 Task: Find connections with filter location Bocholt with filter topic #Designwith filter profile language English with filter current company Oriflame Cosmetics with filter school Jain (Deemed-to-be University) with filter industry Non-profit Organizations with filter service category Commercial Real Estate with filter keywords title Video Editor
Action: Mouse moved to (577, 76)
Screenshot: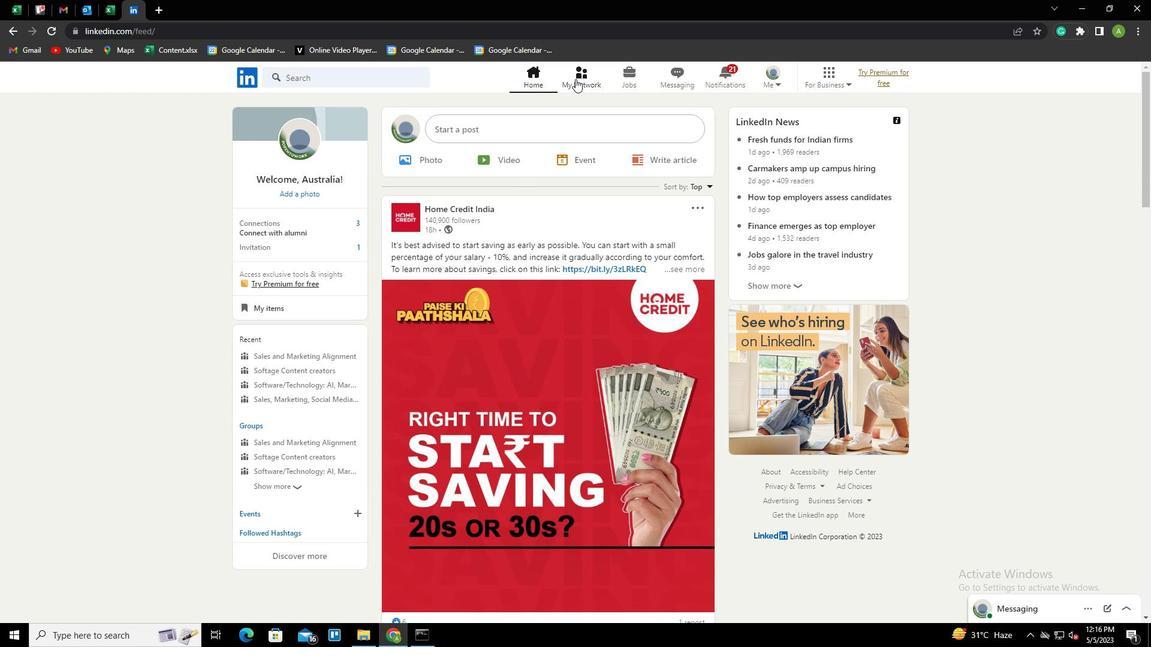 
Action: Mouse pressed left at (577, 76)
Screenshot: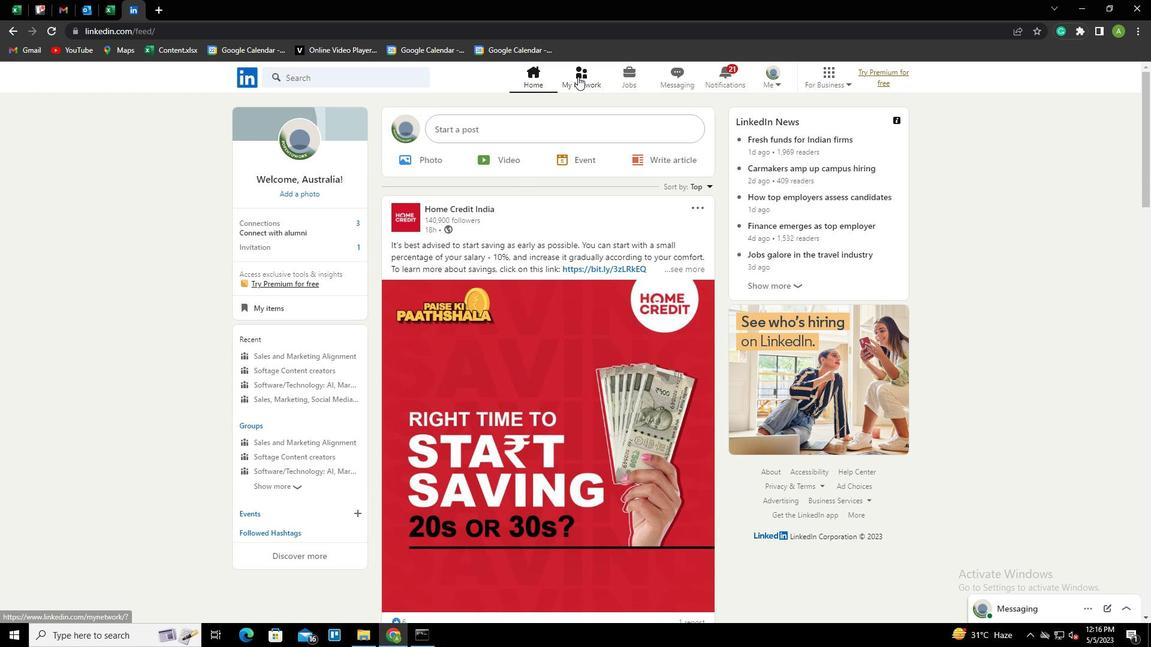 
Action: Mouse moved to (296, 139)
Screenshot: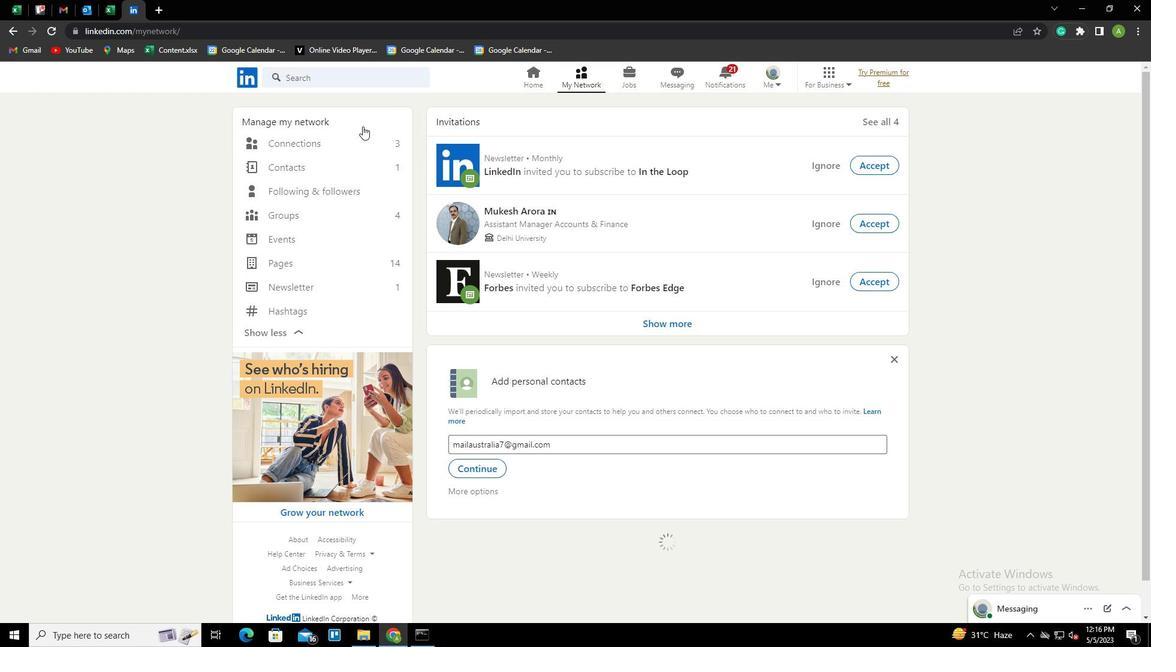 
Action: Mouse pressed left at (296, 139)
Screenshot: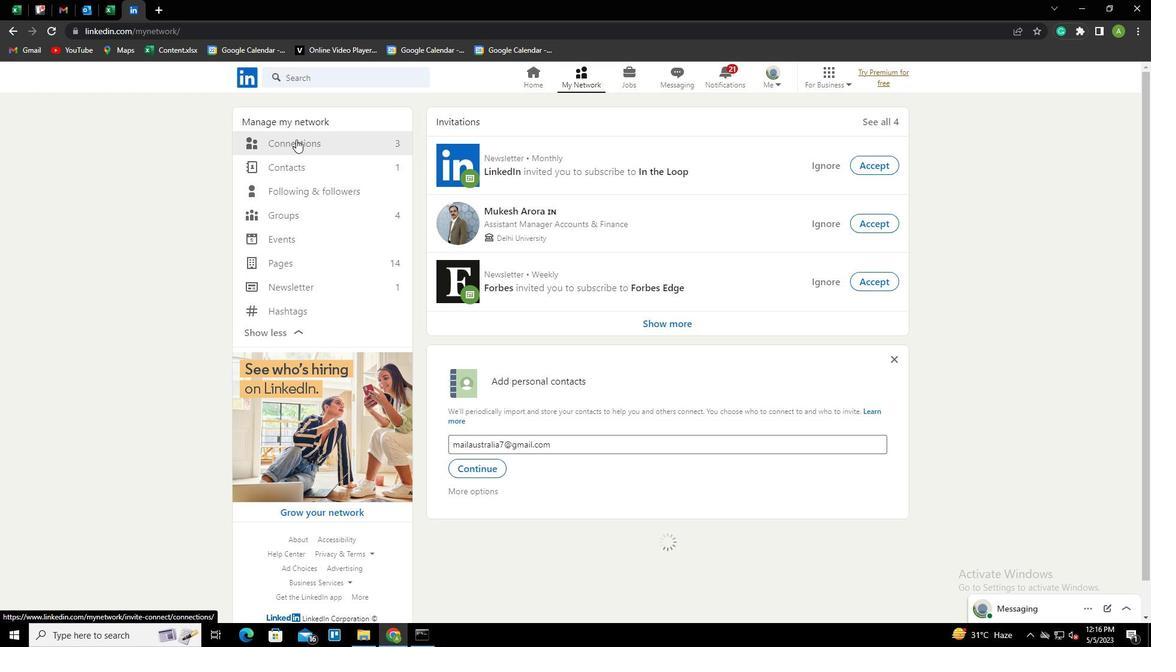 
Action: Mouse moved to (645, 144)
Screenshot: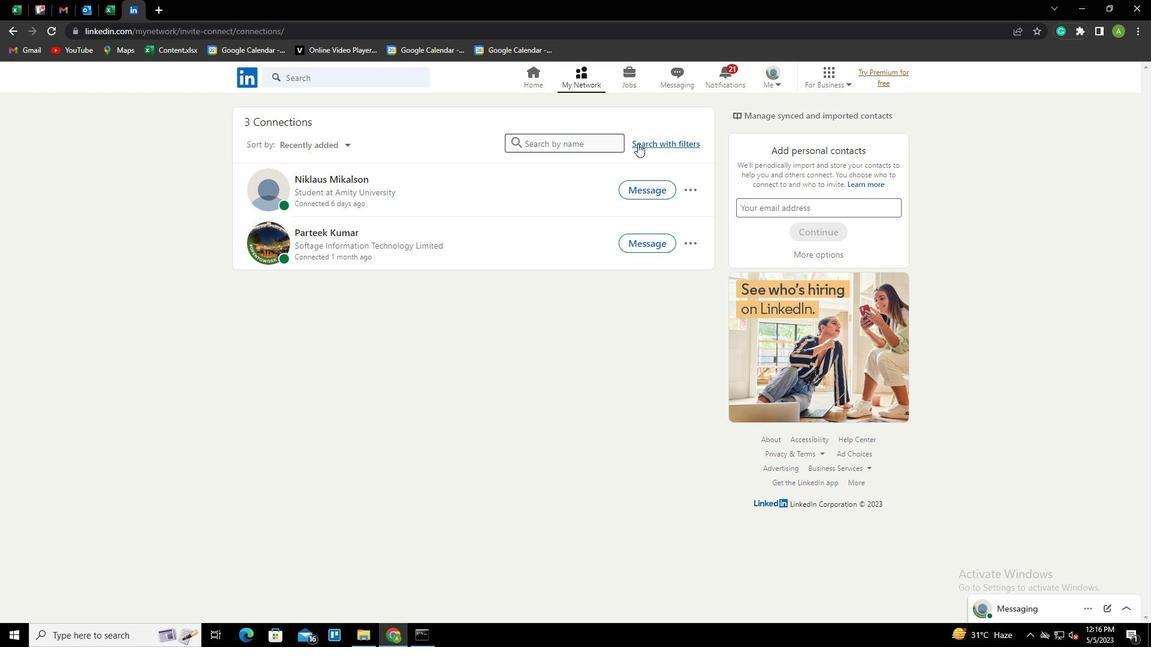 
Action: Mouse pressed left at (645, 144)
Screenshot: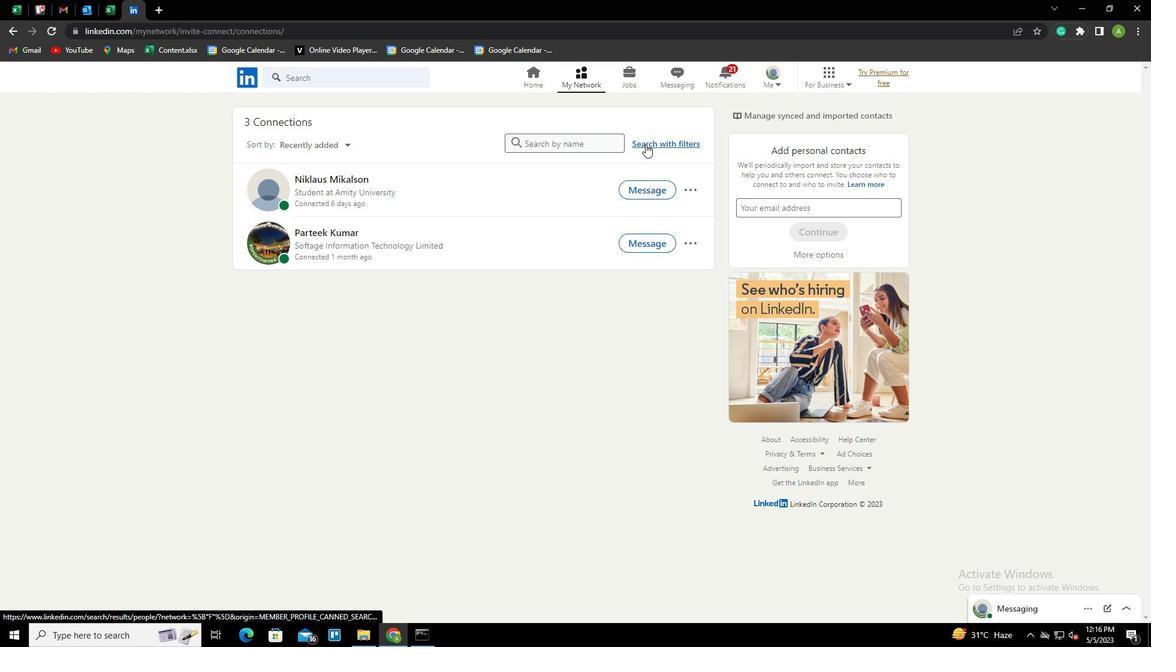 
Action: Mouse moved to (612, 114)
Screenshot: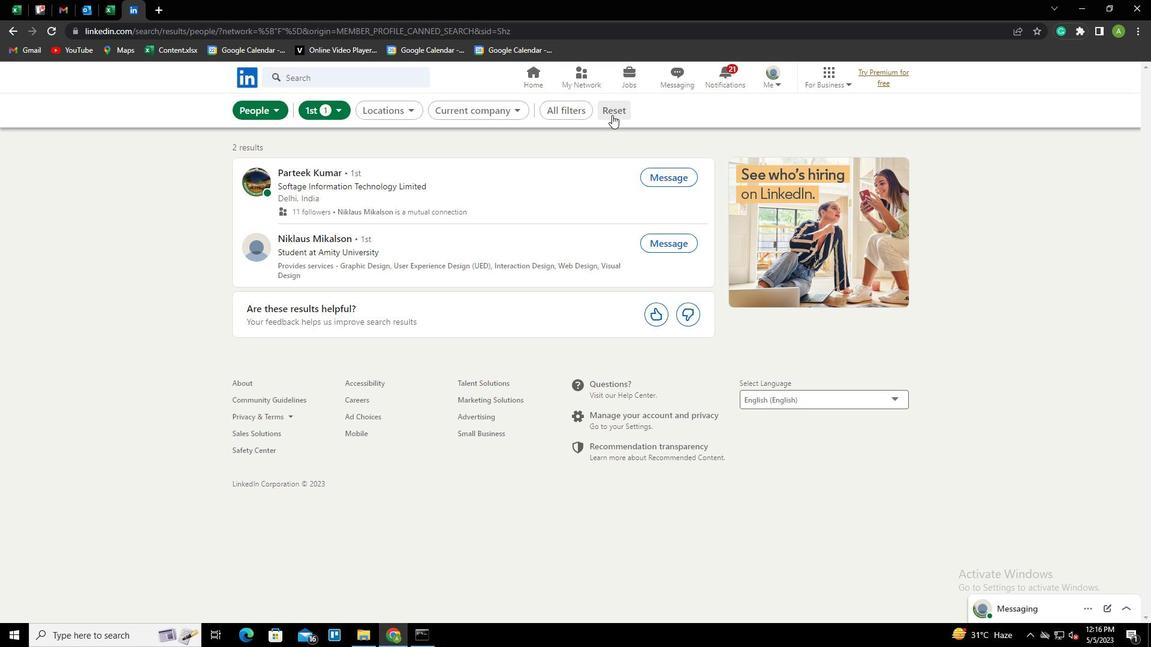
Action: Mouse pressed left at (612, 114)
Screenshot: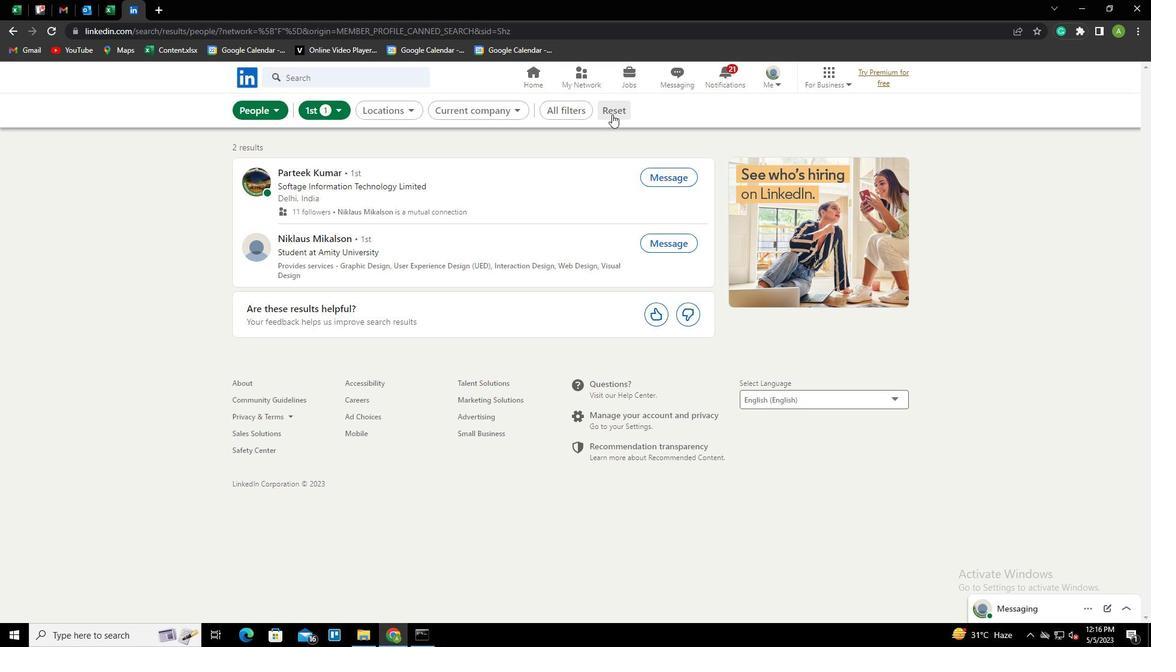 
Action: Mouse moved to (595, 109)
Screenshot: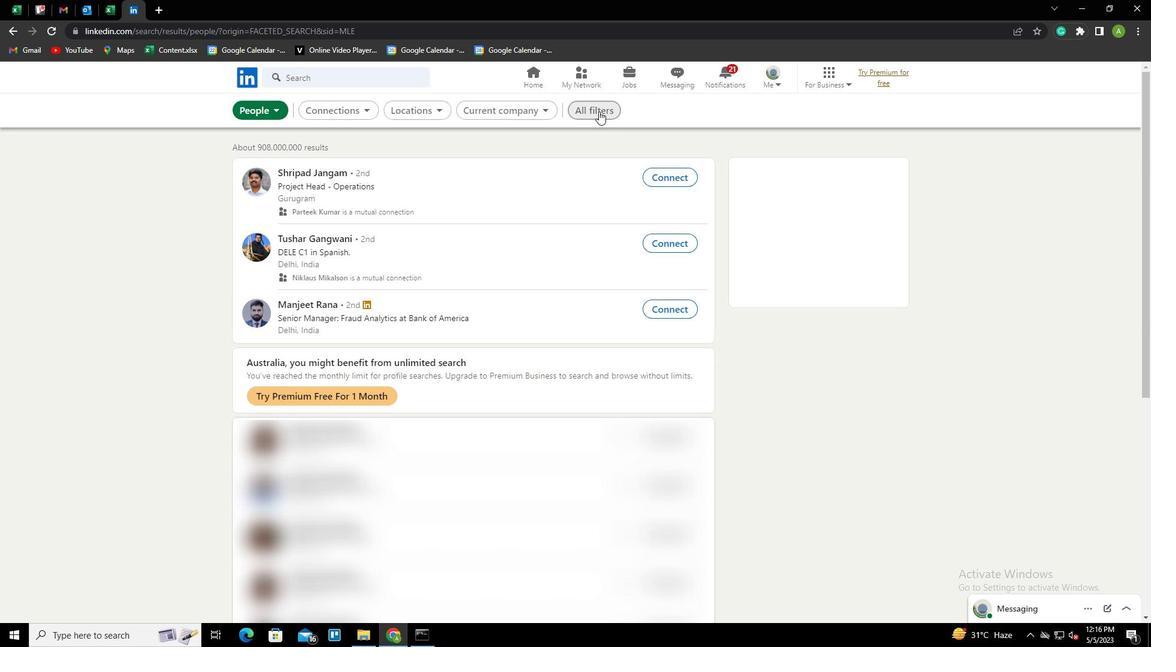 
Action: Mouse pressed left at (595, 109)
Screenshot: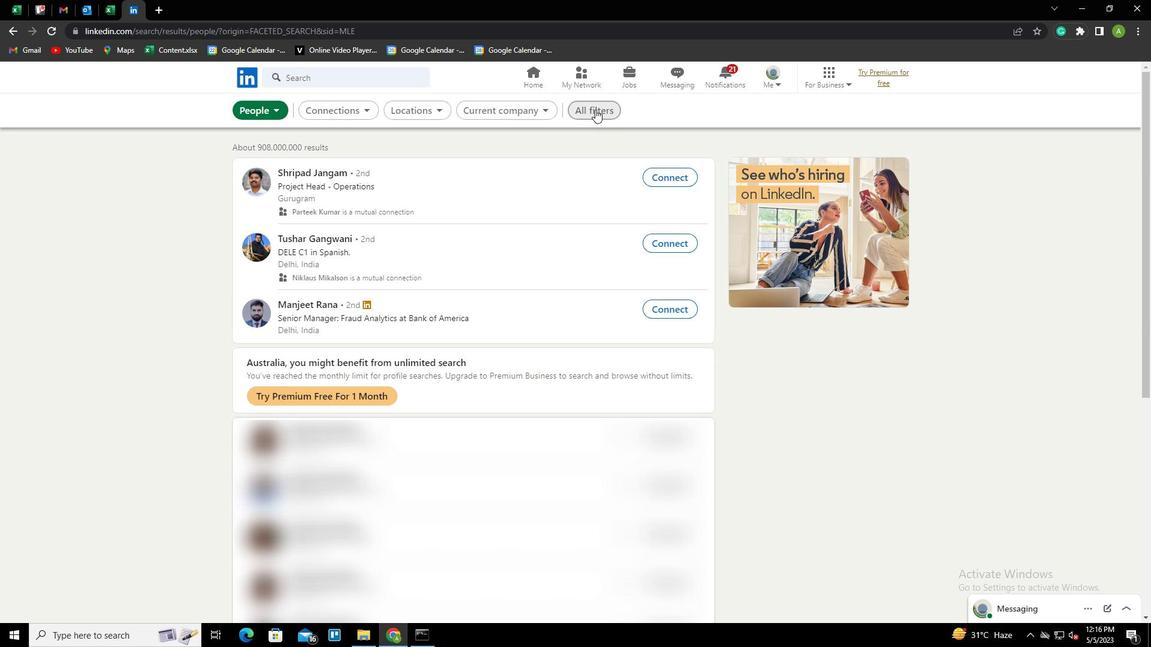 
Action: Mouse moved to (989, 400)
Screenshot: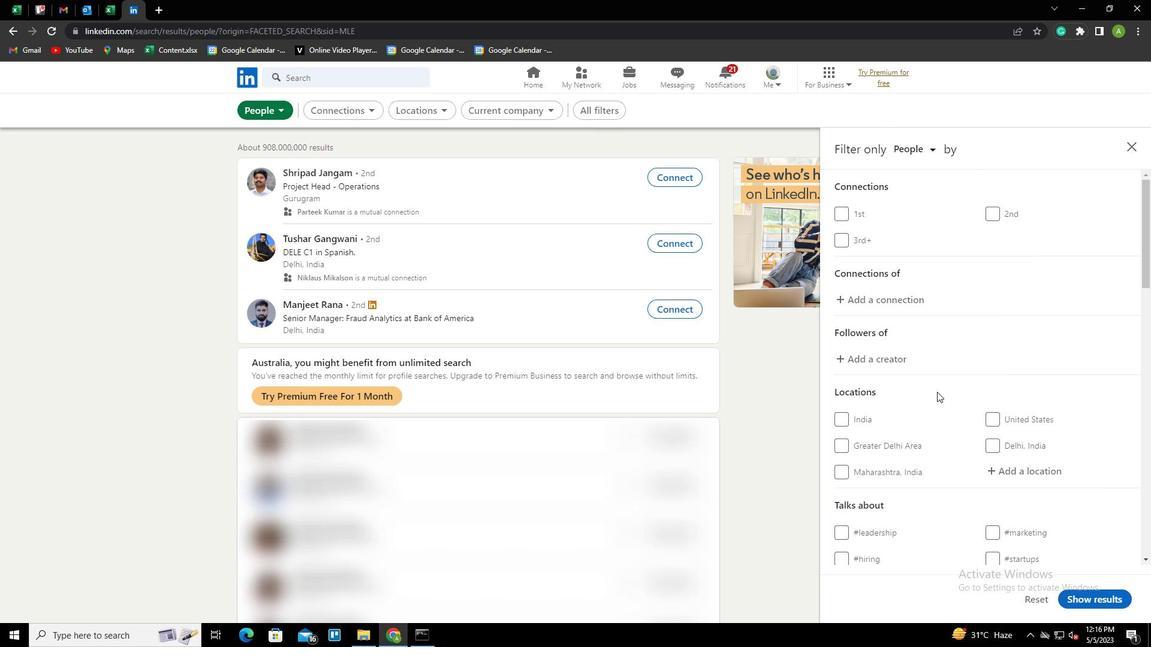 
Action: Mouse scrolled (989, 399) with delta (0, 0)
Screenshot: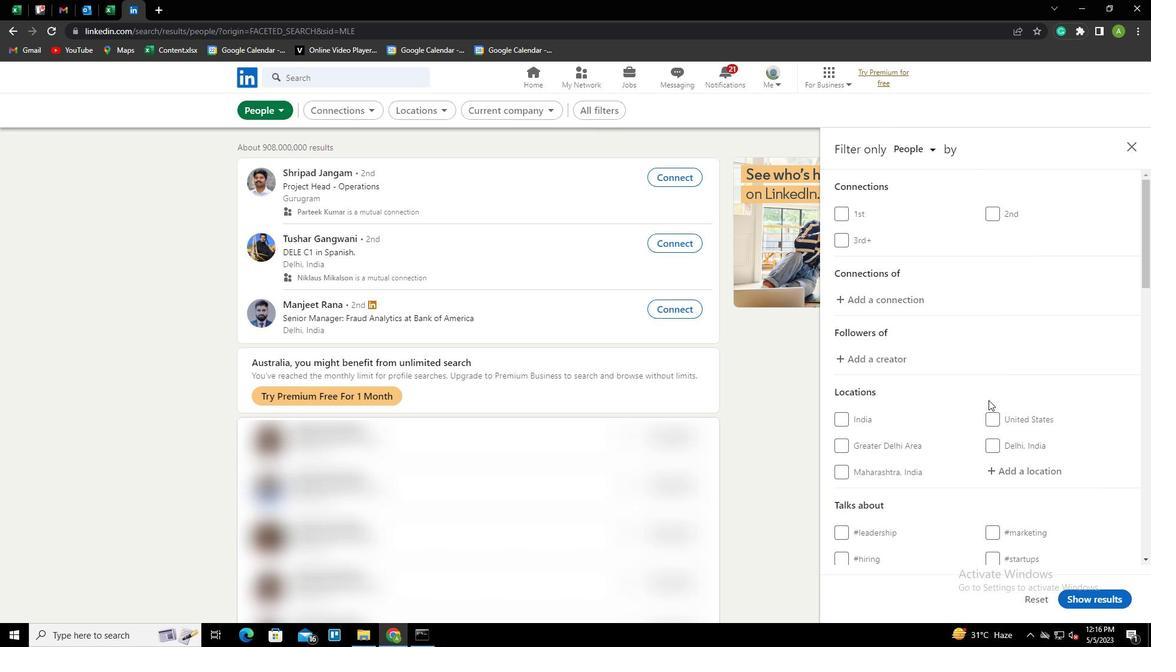
Action: Mouse scrolled (989, 399) with delta (0, 0)
Screenshot: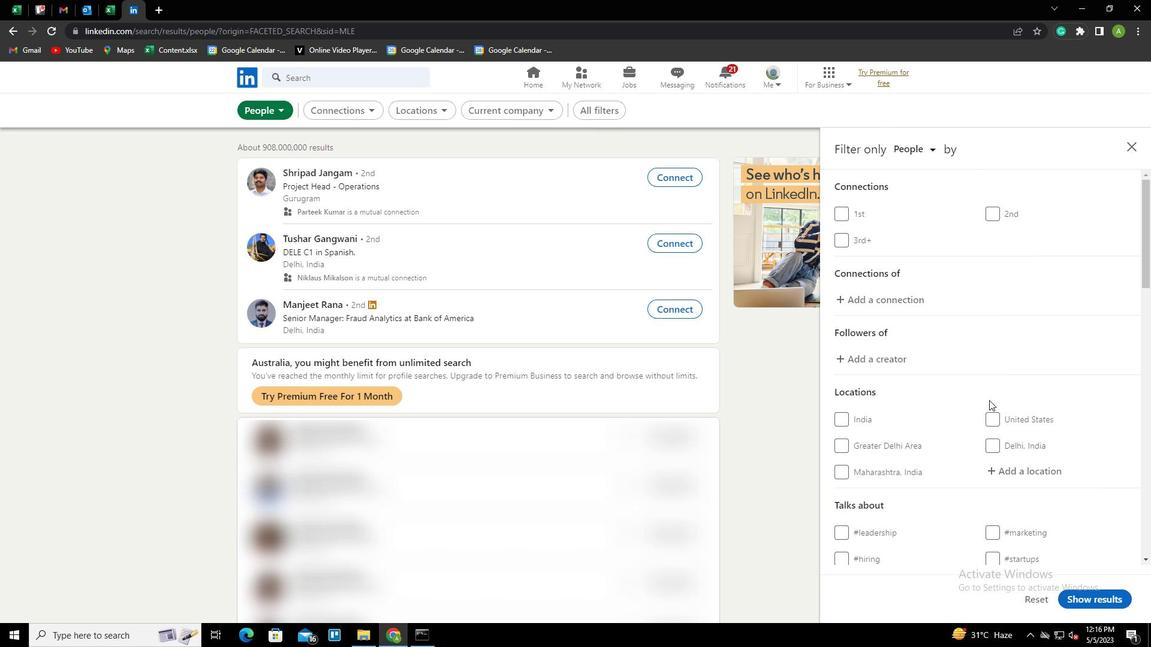 
Action: Mouse moved to (1007, 353)
Screenshot: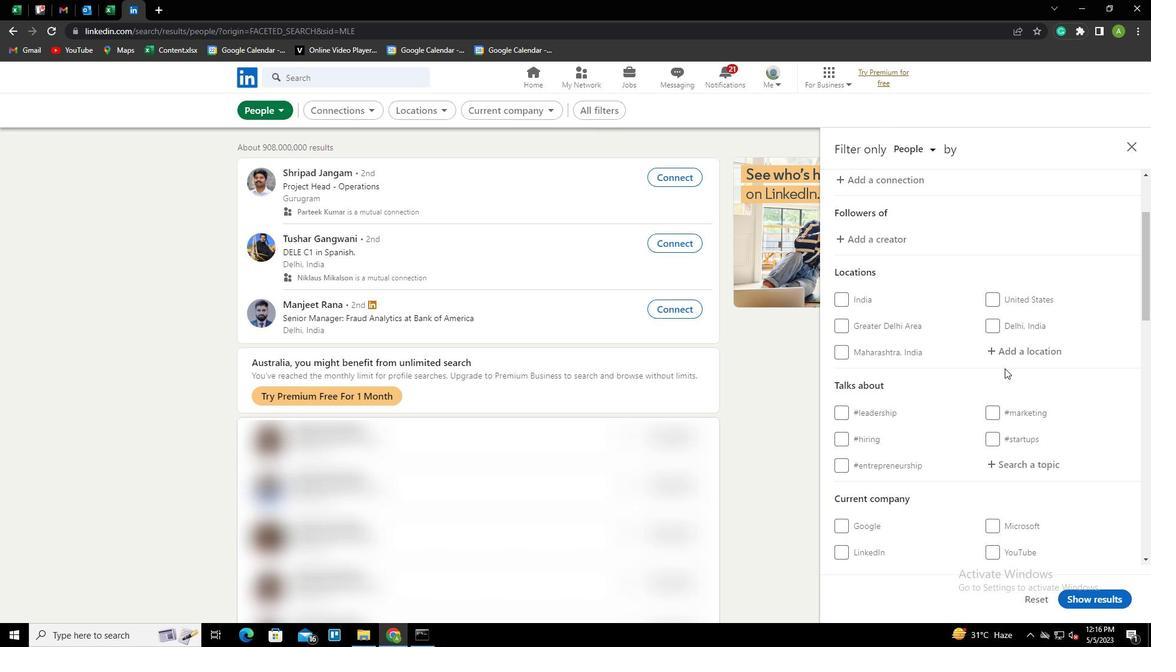 
Action: Mouse pressed left at (1007, 353)
Screenshot: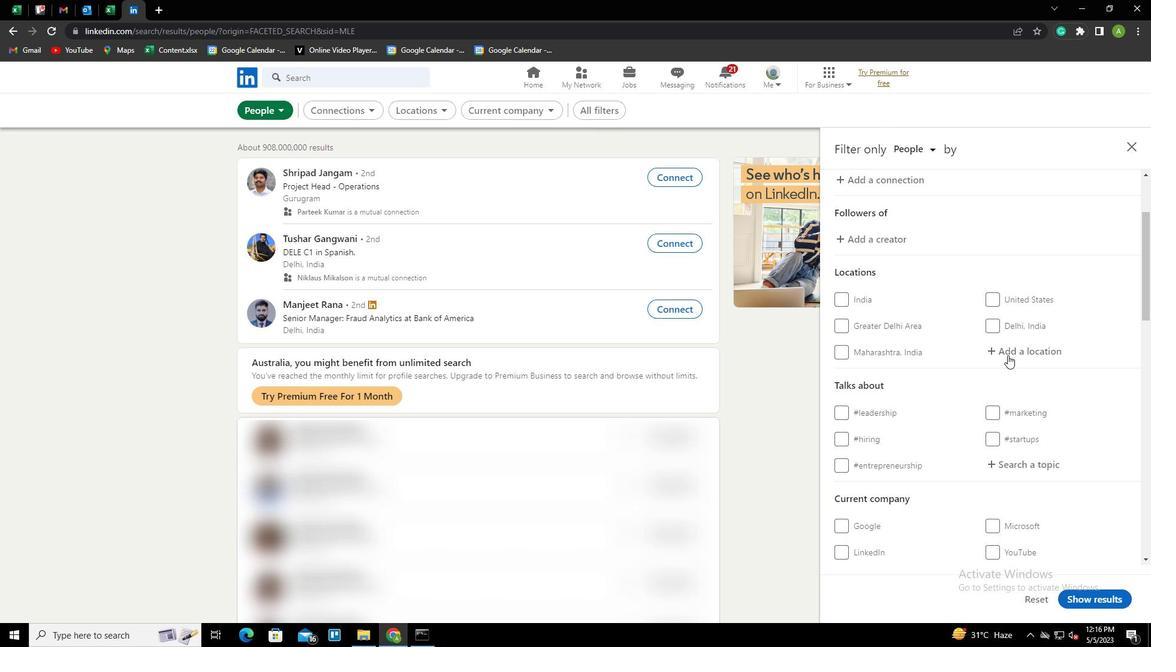 
Action: Key pressed <Key.shift><Key.shift><Key.shift>B
Screenshot: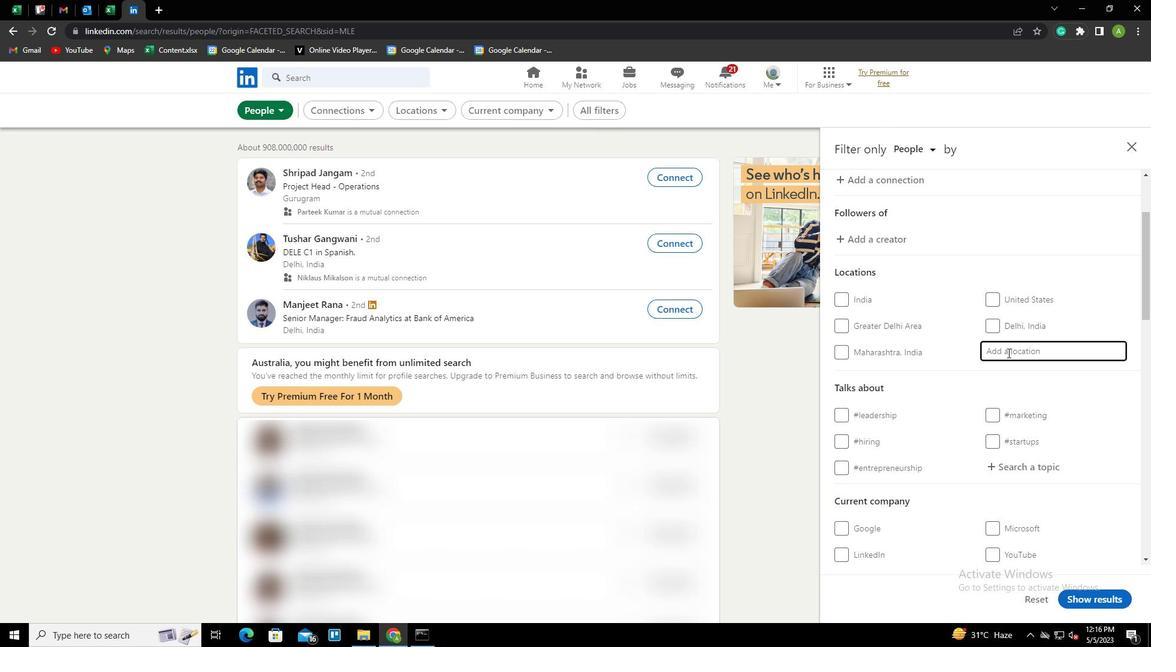 
Action: Mouse moved to (905, 315)
Screenshot: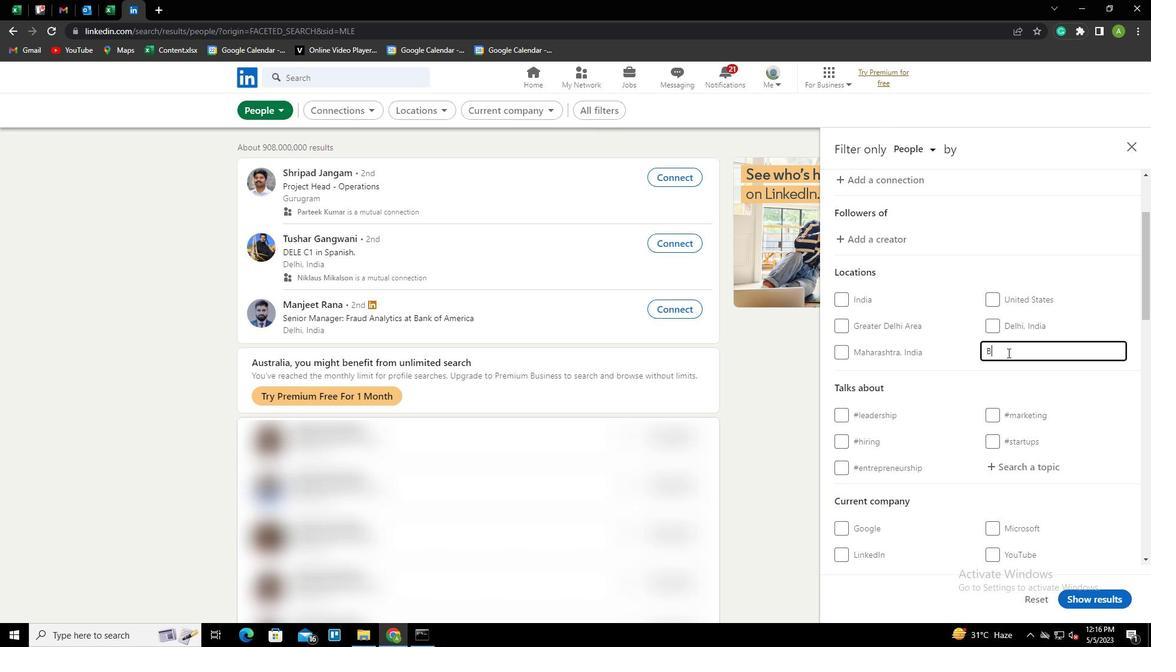 
Action: Key pressed OCHOLT<Key.down><Key.enter>
Screenshot: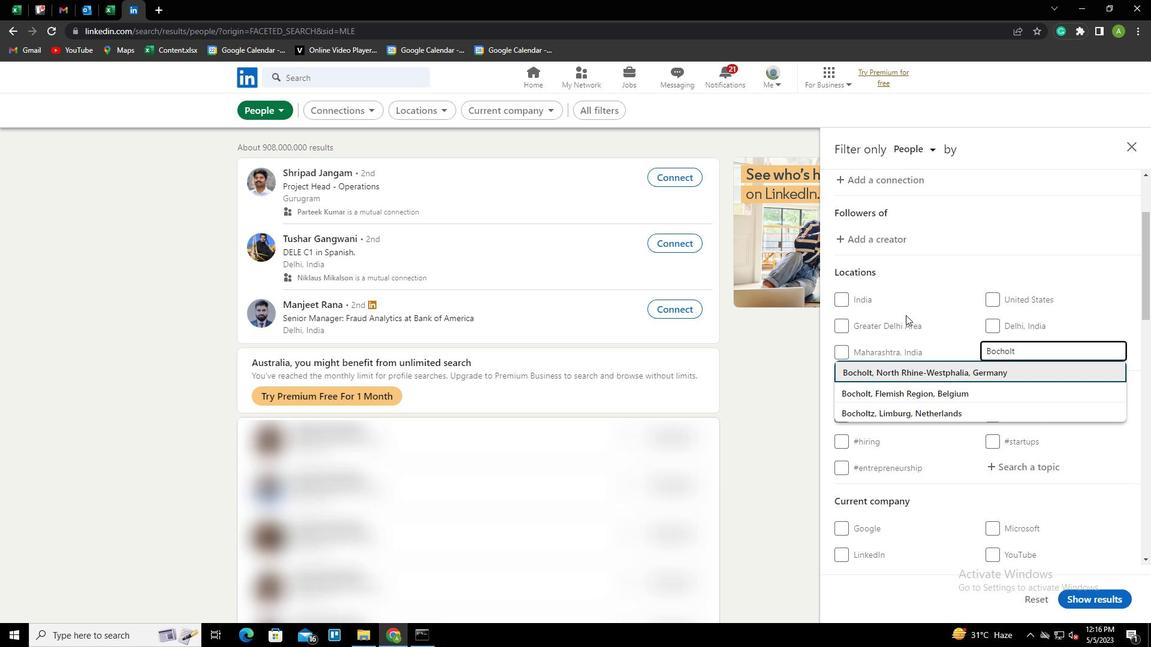 
Action: Mouse scrolled (905, 314) with delta (0, 0)
Screenshot: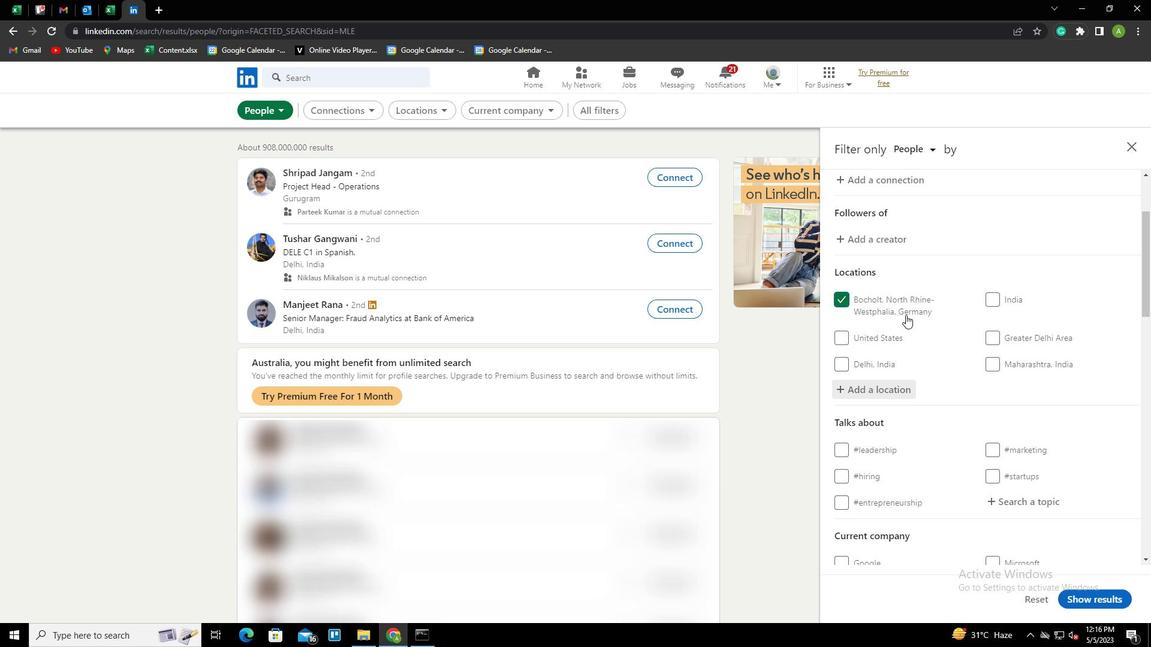 
Action: Mouse scrolled (905, 314) with delta (0, 0)
Screenshot: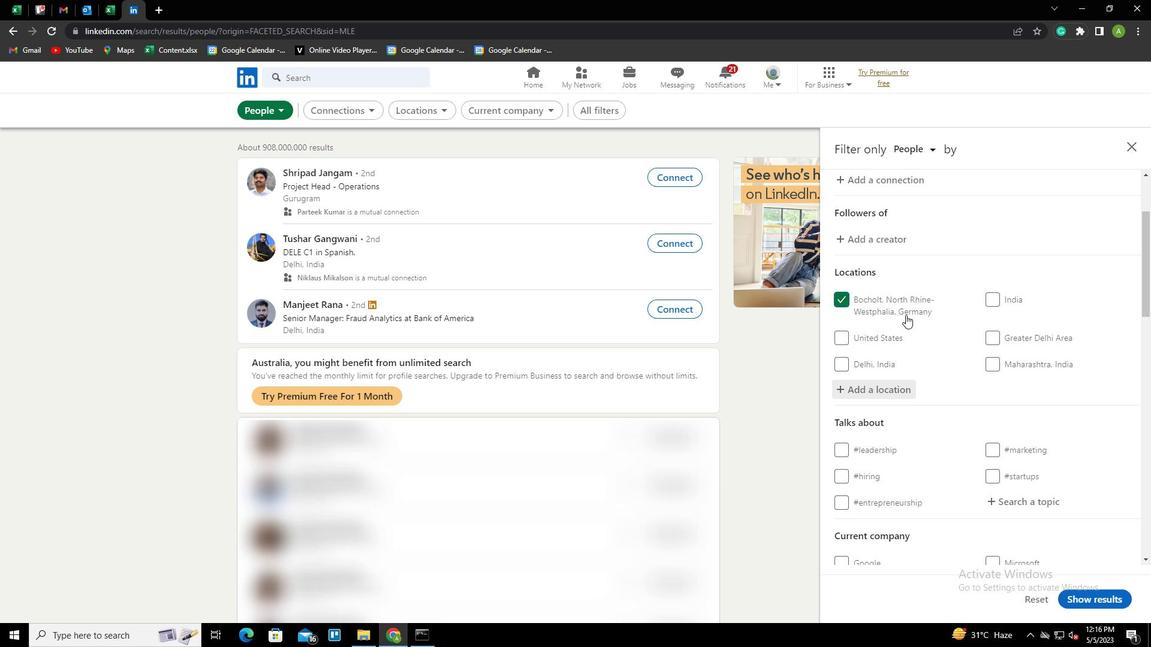 
Action: Mouse scrolled (905, 314) with delta (0, 0)
Screenshot: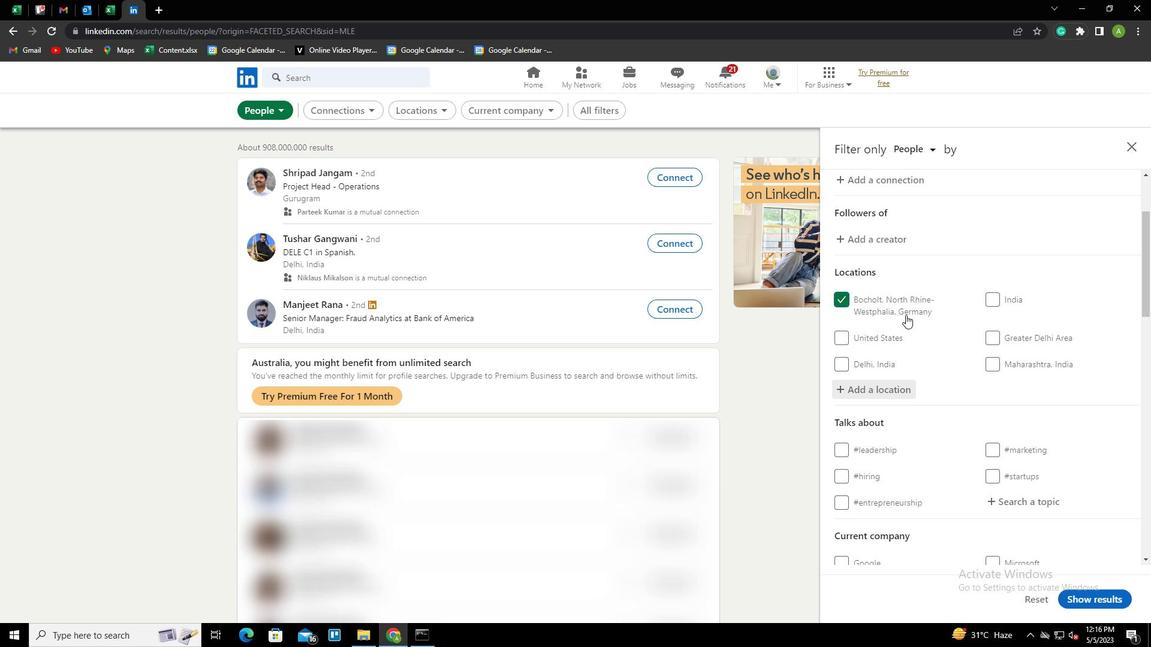 
Action: Mouse moved to (1004, 318)
Screenshot: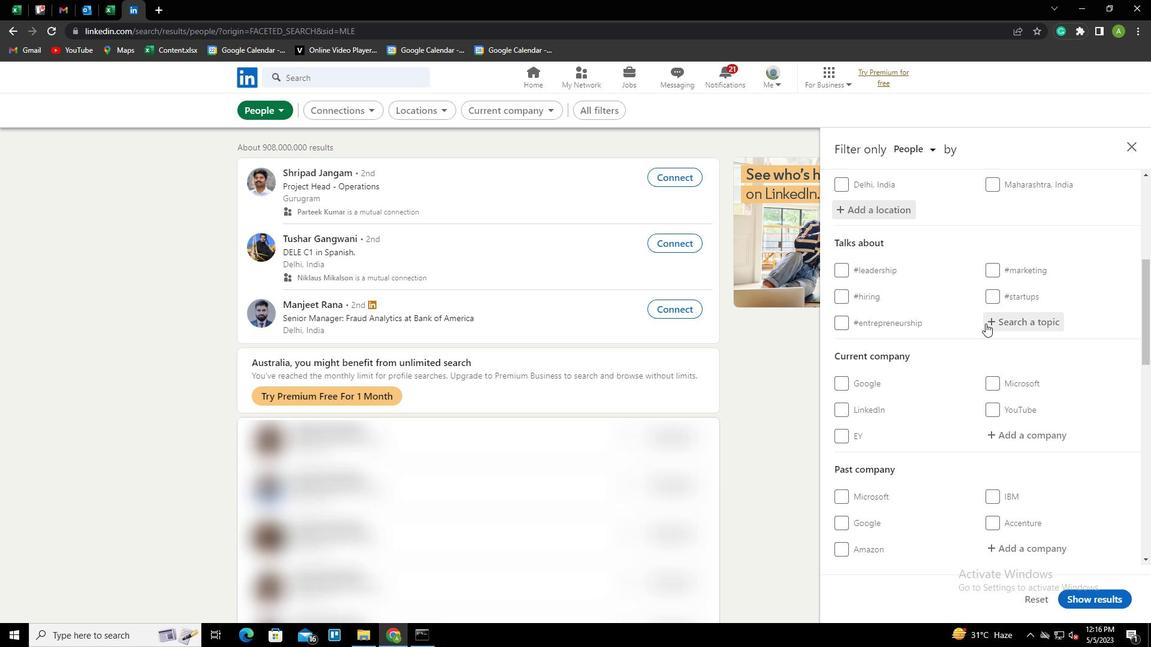 
Action: Mouse pressed left at (1004, 318)
Screenshot: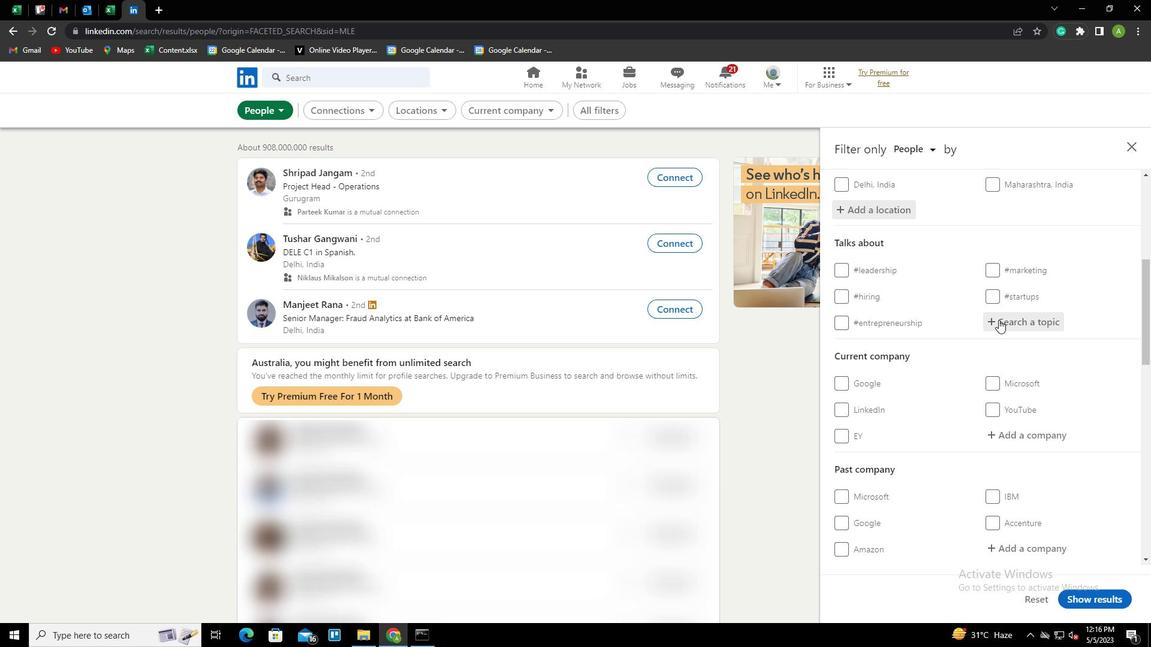 
Action: Key pressed <Key.shift>DESIGN<Key.down><Key.enter>
Screenshot: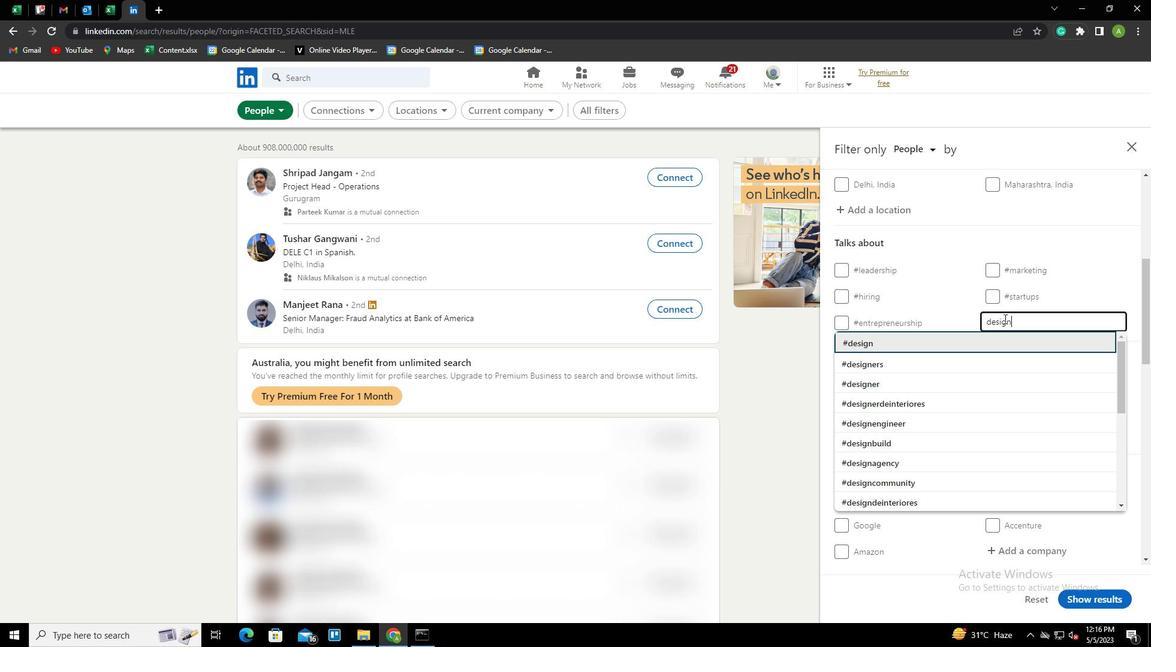 
Action: Mouse scrolled (1004, 318) with delta (0, 0)
Screenshot: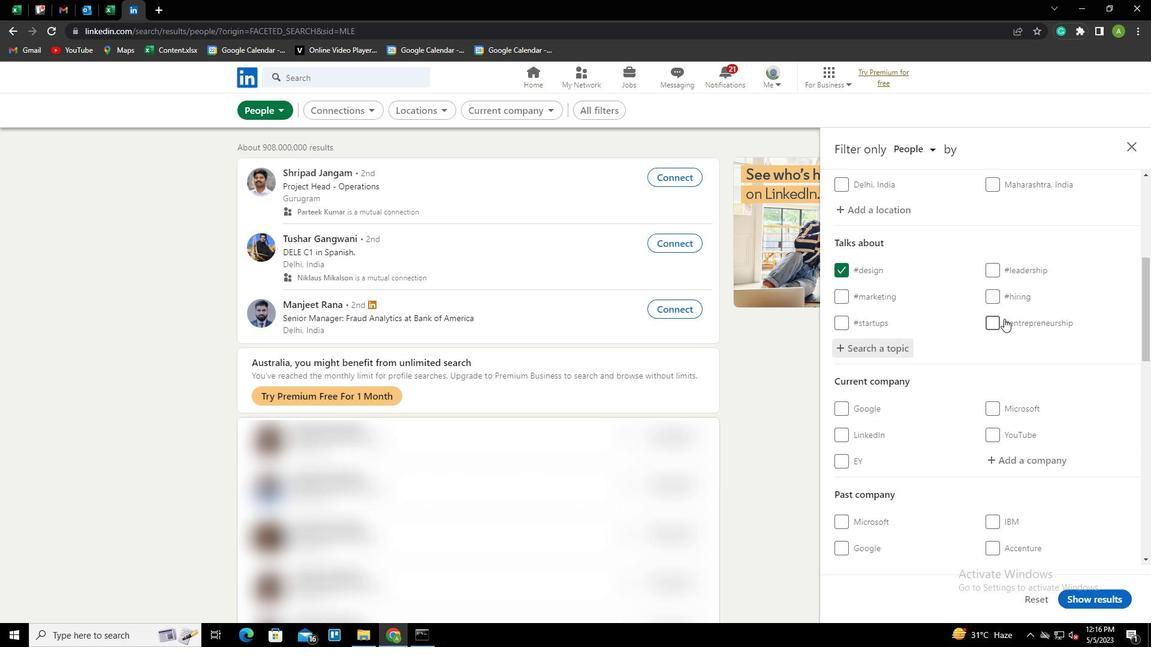 
Action: Mouse scrolled (1004, 318) with delta (0, 0)
Screenshot: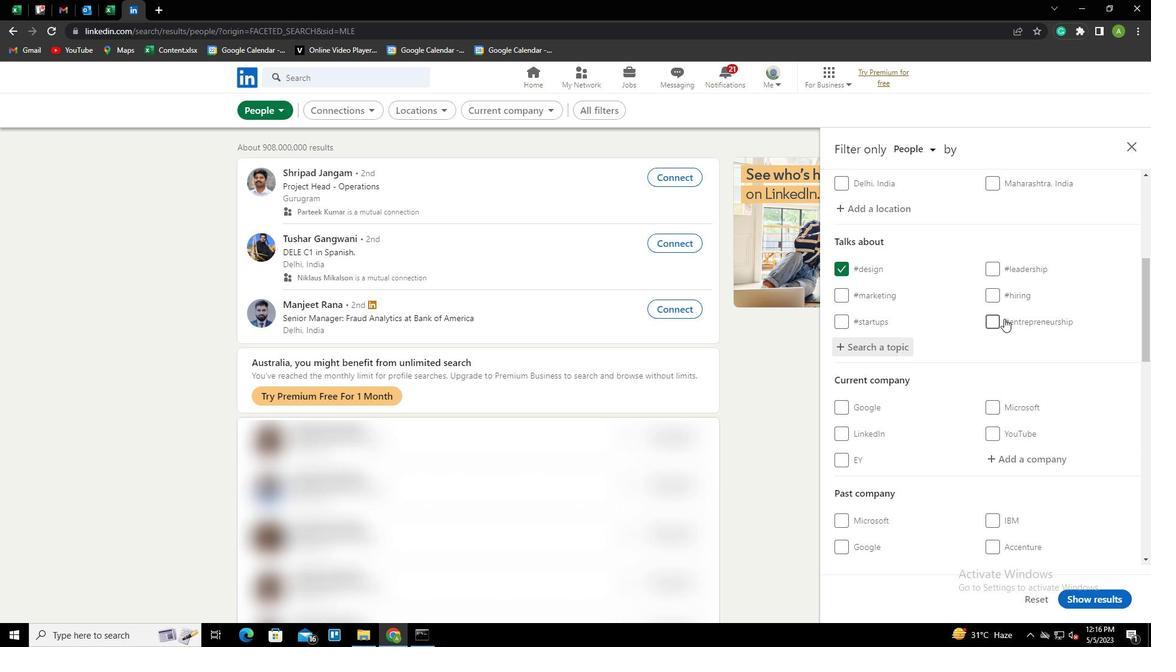 
Action: Mouse scrolled (1004, 318) with delta (0, 0)
Screenshot: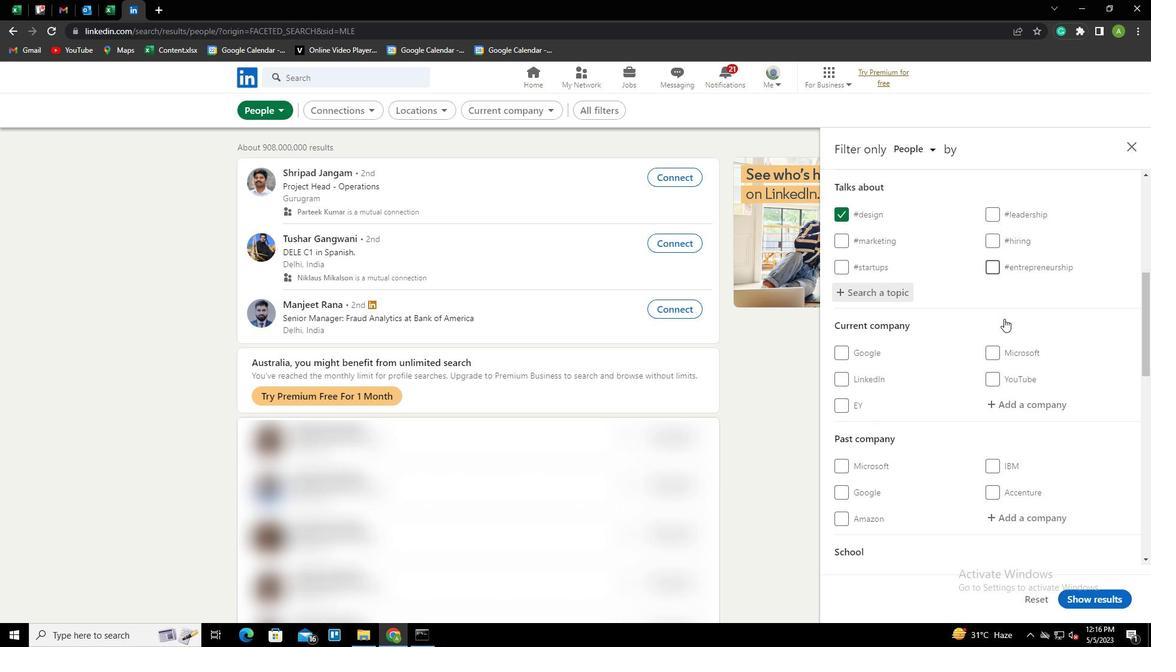 
Action: Mouse scrolled (1004, 318) with delta (0, 0)
Screenshot: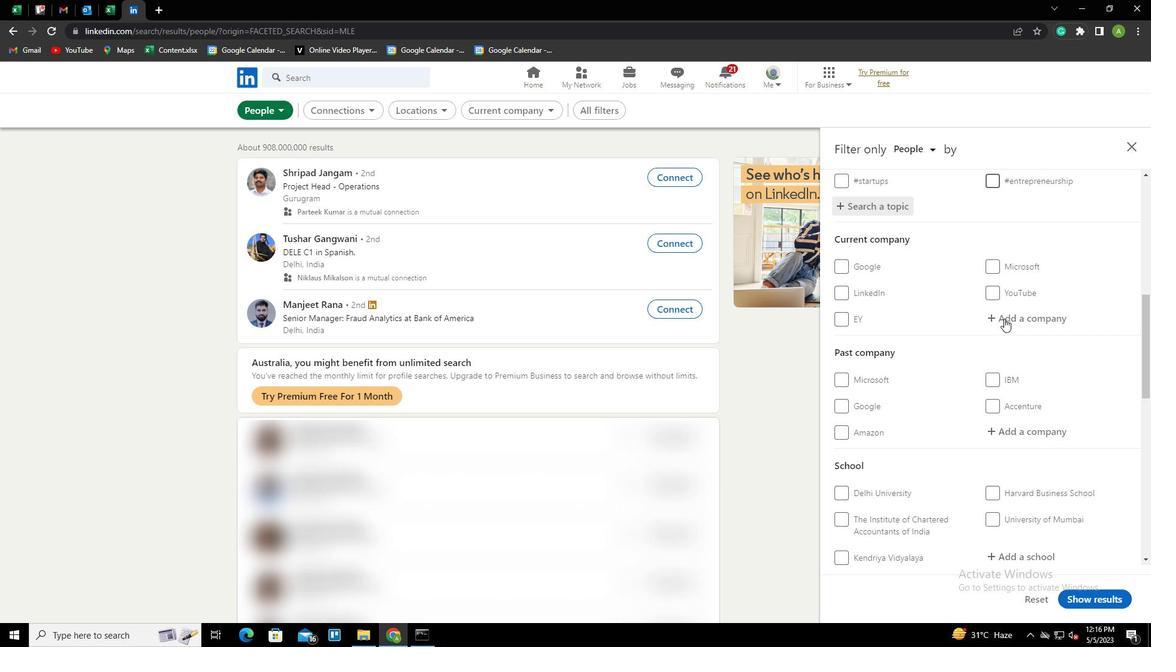 
Action: Mouse scrolled (1004, 318) with delta (0, 0)
Screenshot: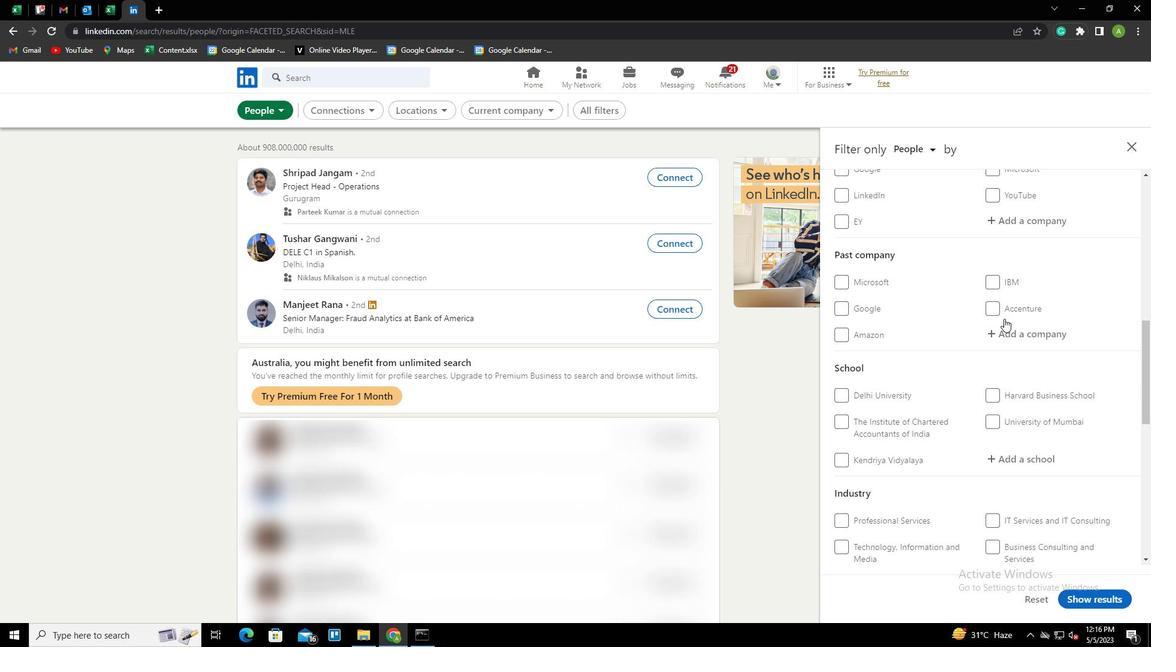 
Action: Mouse scrolled (1004, 318) with delta (0, 0)
Screenshot: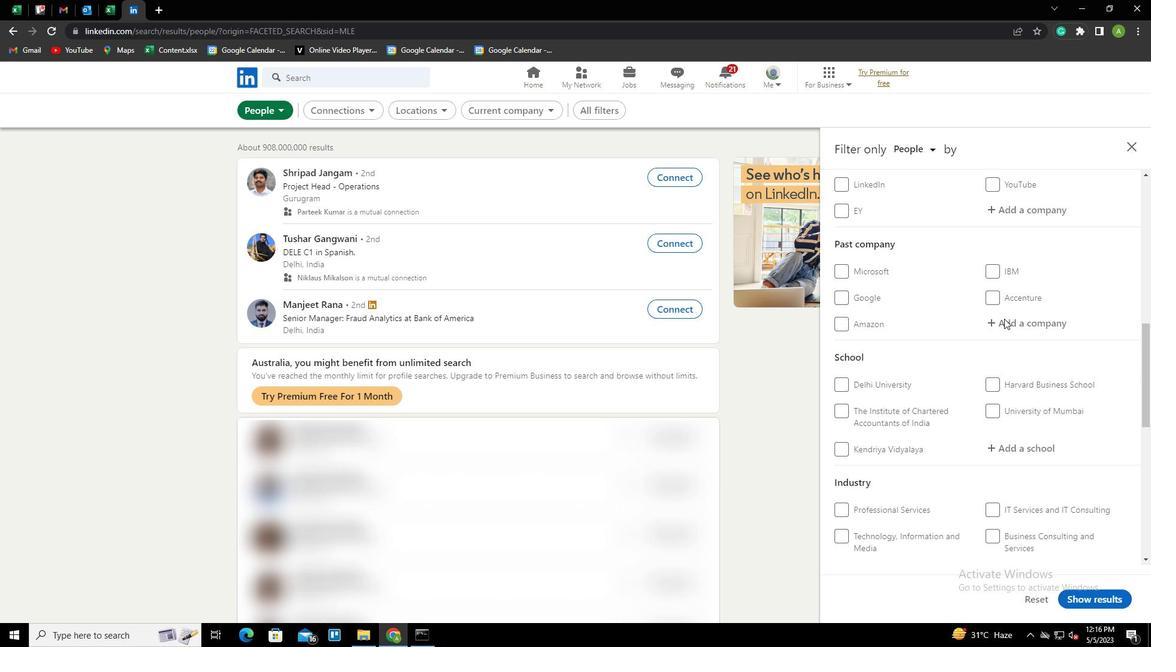 
Action: Mouse scrolled (1004, 318) with delta (0, 0)
Screenshot: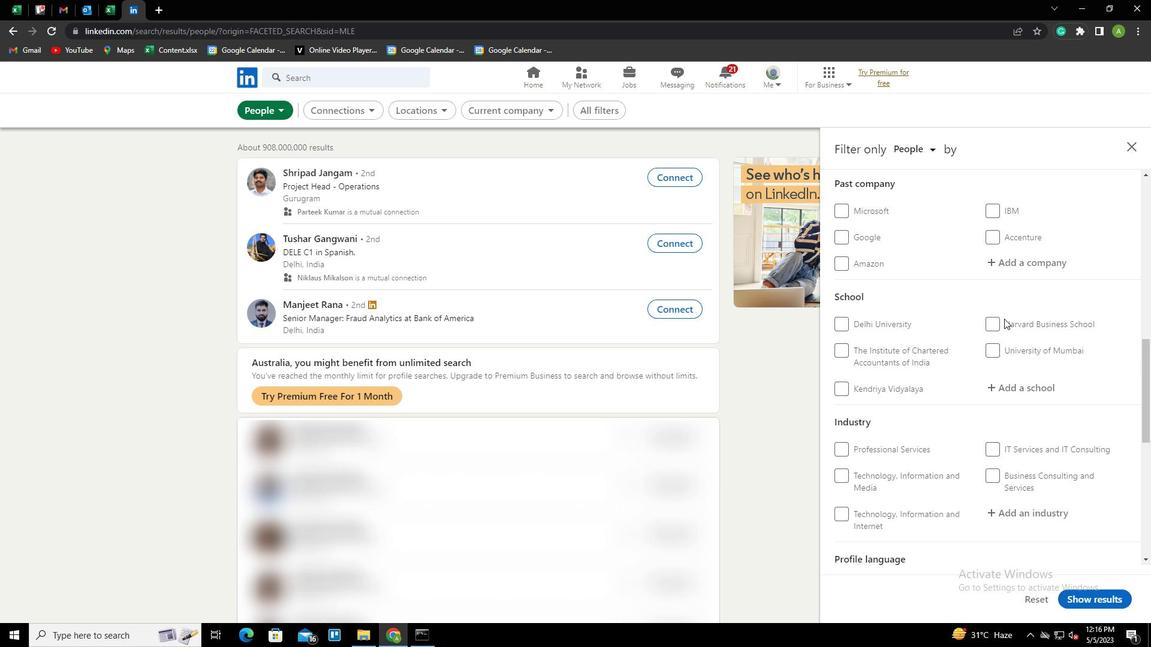 
Action: Mouse scrolled (1004, 318) with delta (0, 0)
Screenshot: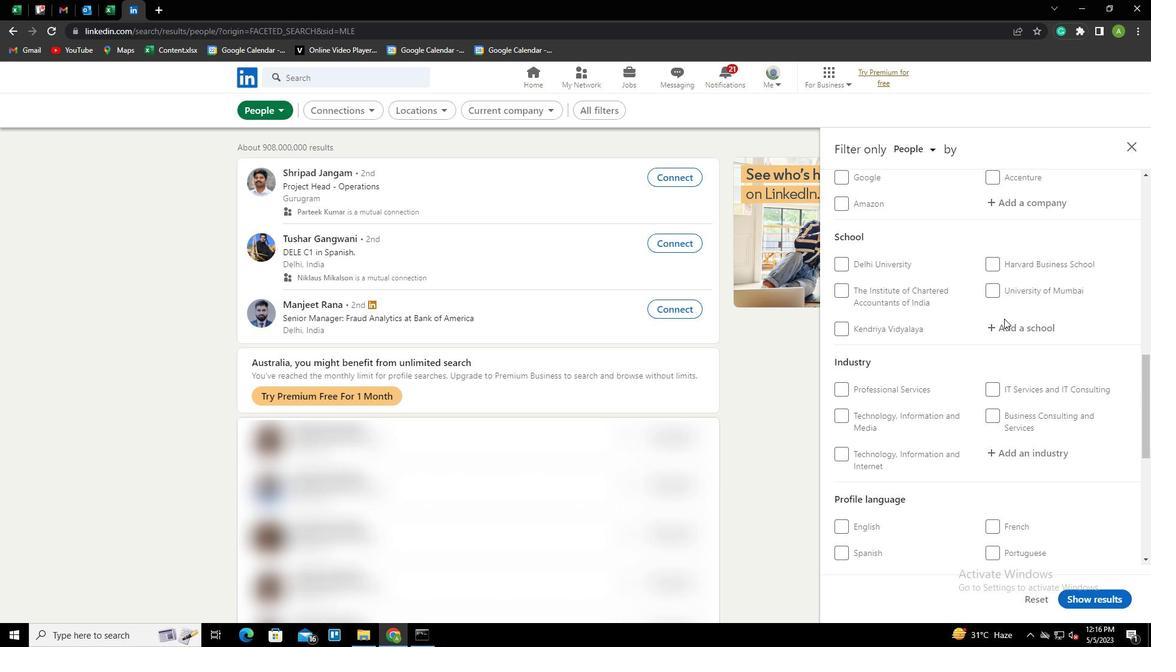 
Action: Mouse moved to (845, 420)
Screenshot: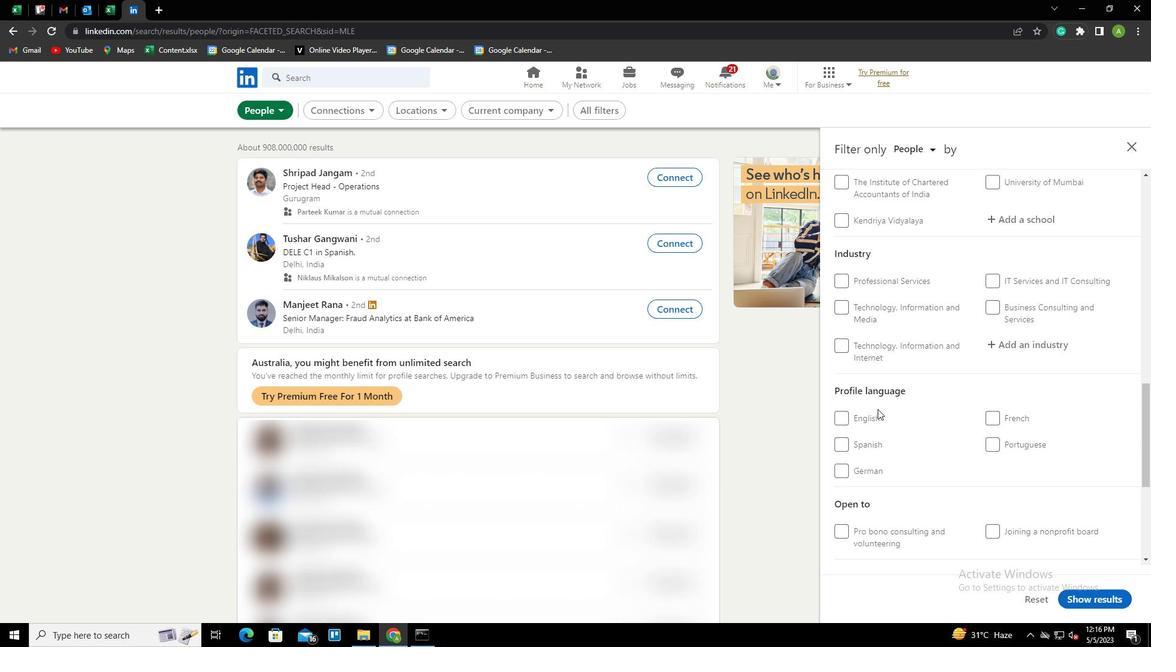 
Action: Mouse pressed left at (845, 420)
Screenshot: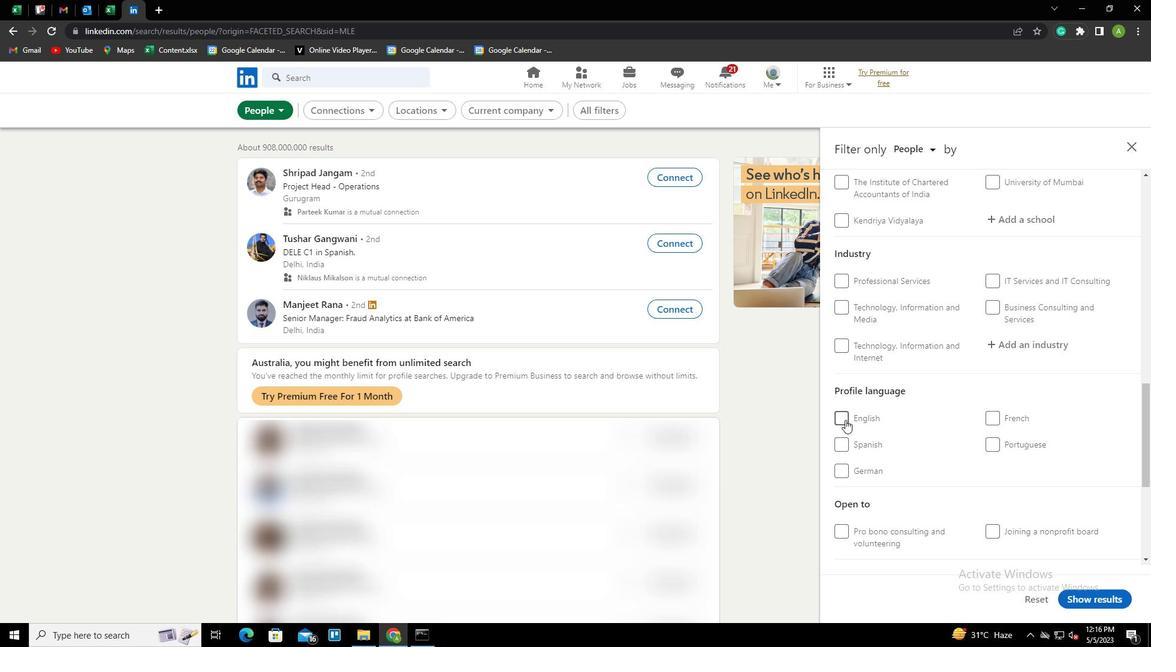
Action: Mouse moved to (977, 433)
Screenshot: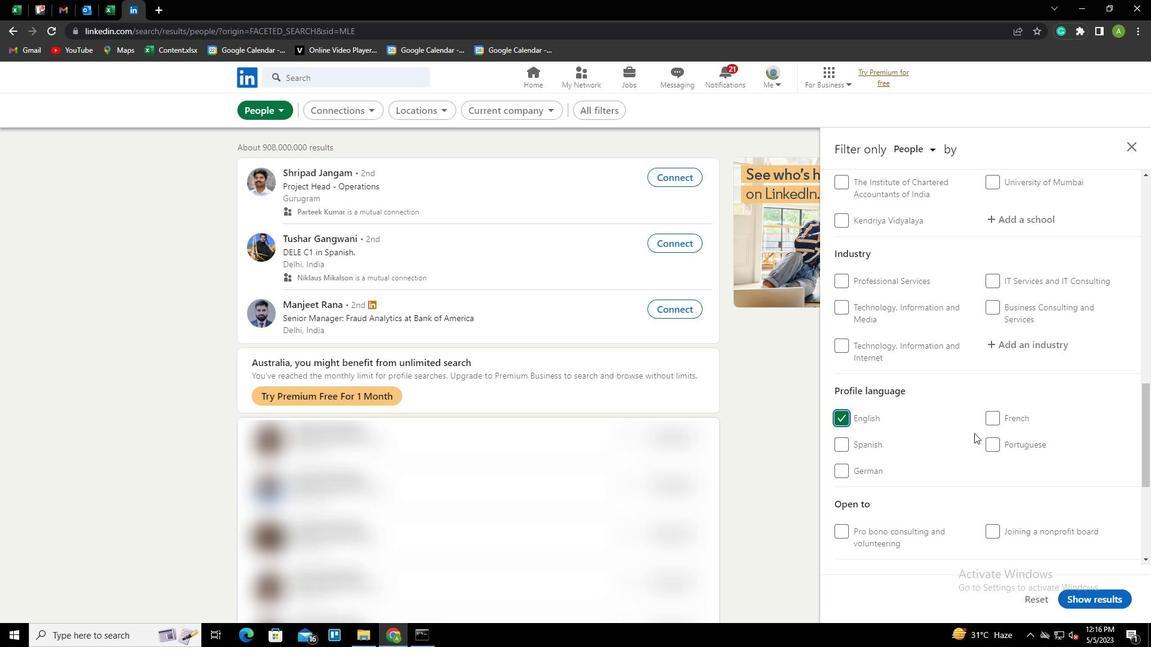 
Action: Mouse scrolled (977, 434) with delta (0, 0)
Screenshot: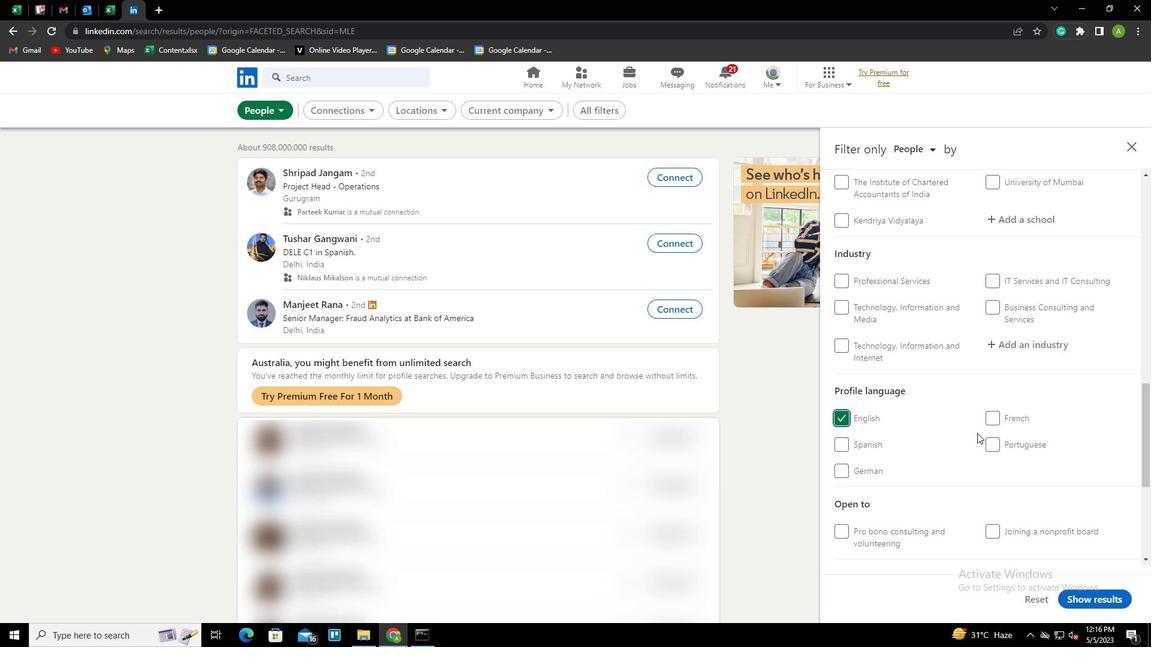 
Action: Mouse scrolled (977, 434) with delta (0, 0)
Screenshot: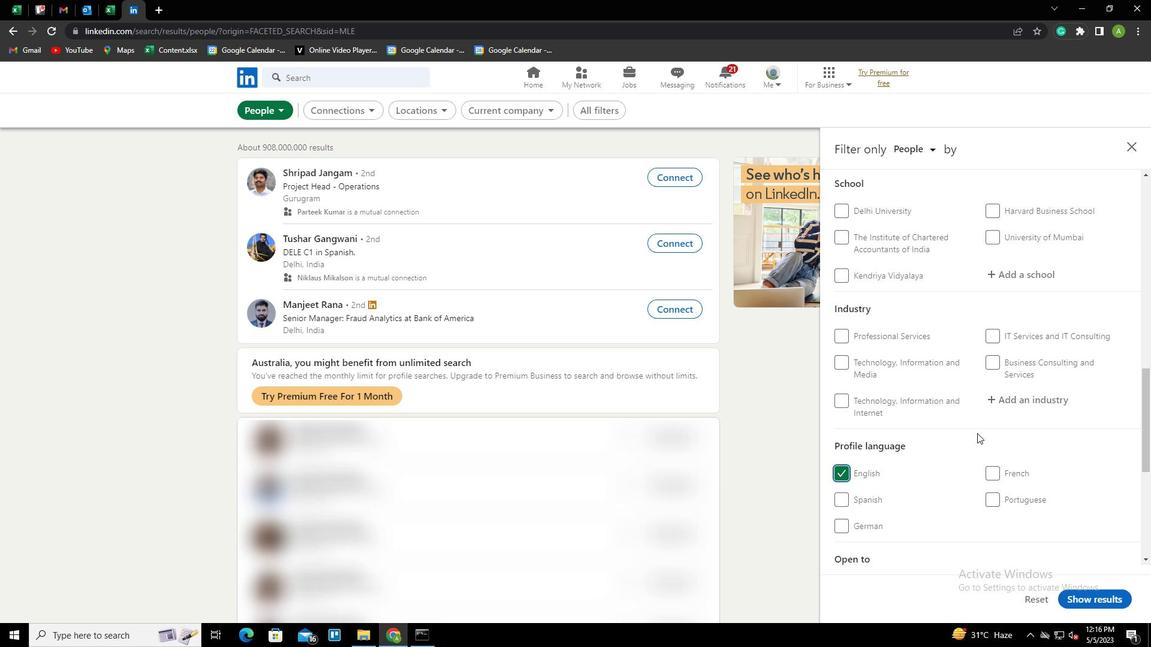 
Action: Mouse scrolled (977, 434) with delta (0, 0)
Screenshot: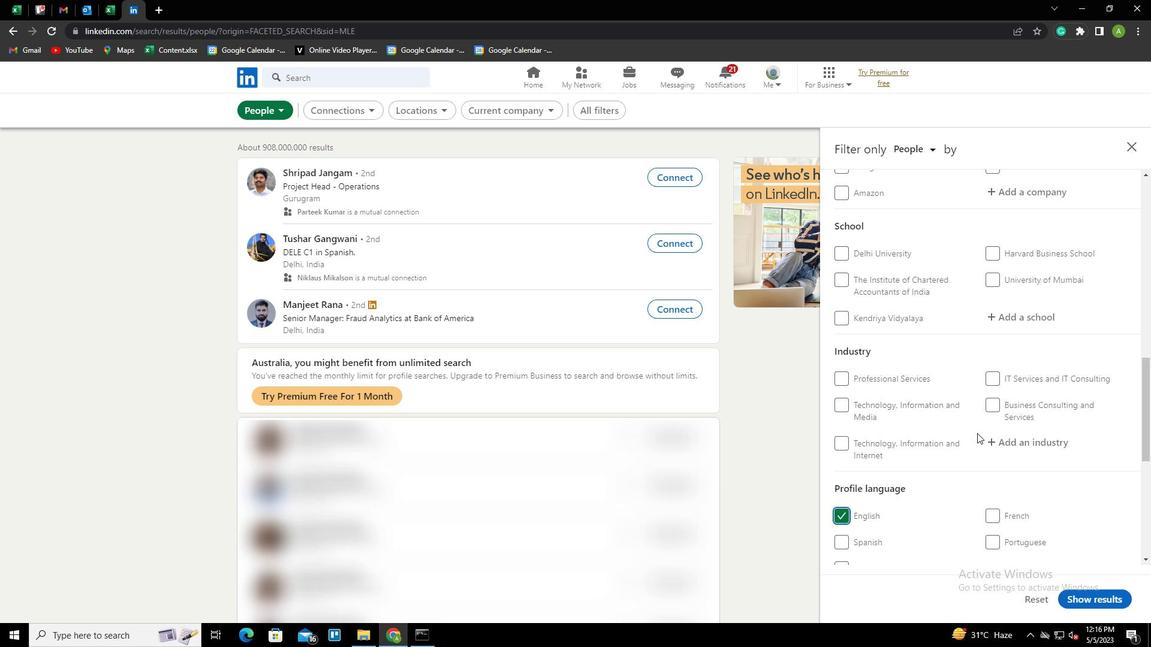 
Action: Mouse scrolled (977, 434) with delta (0, 0)
Screenshot: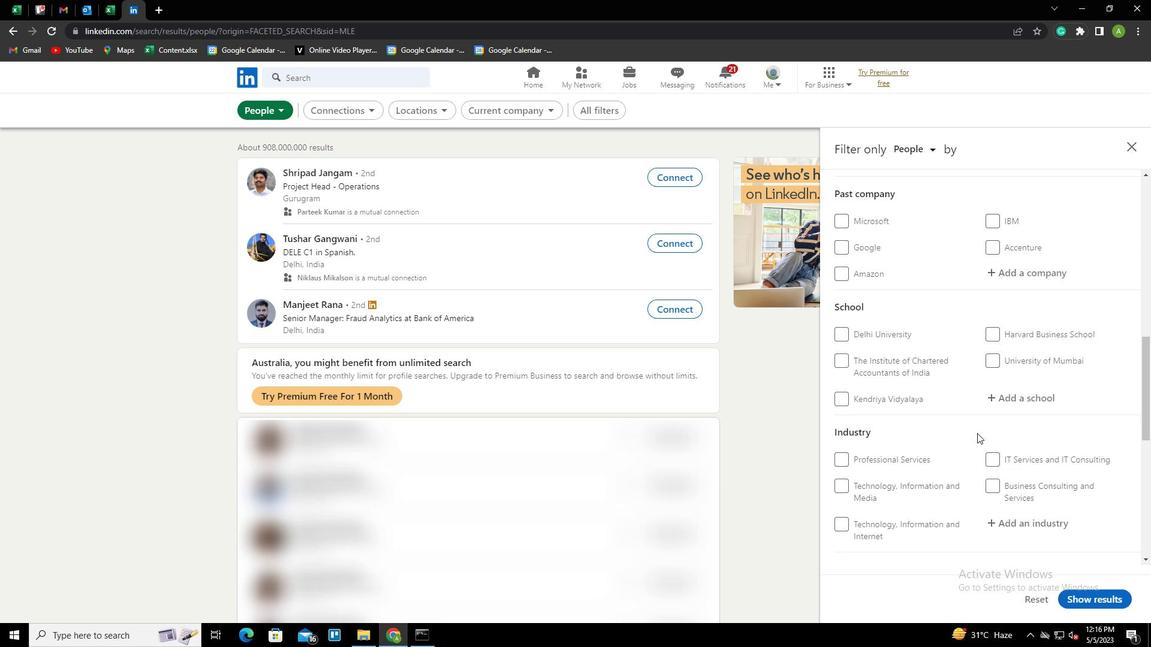 
Action: Mouse scrolled (977, 434) with delta (0, 0)
Screenshot: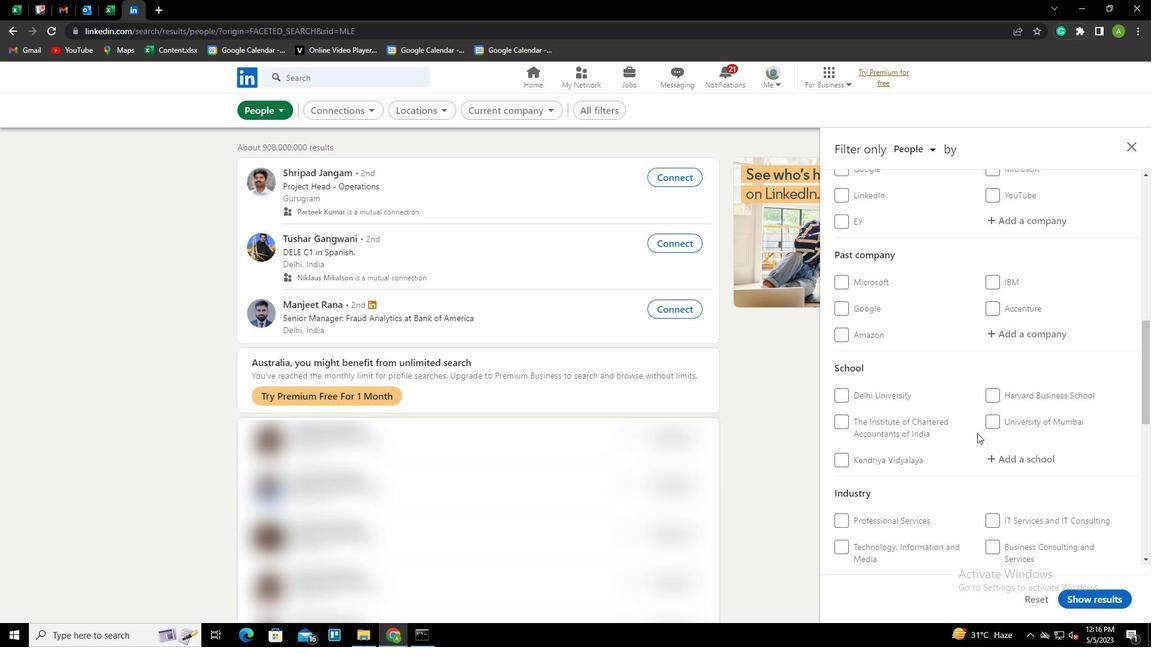 
Action: Mouse scrolled (977, 434) with delta (0, 0)
Screenshot: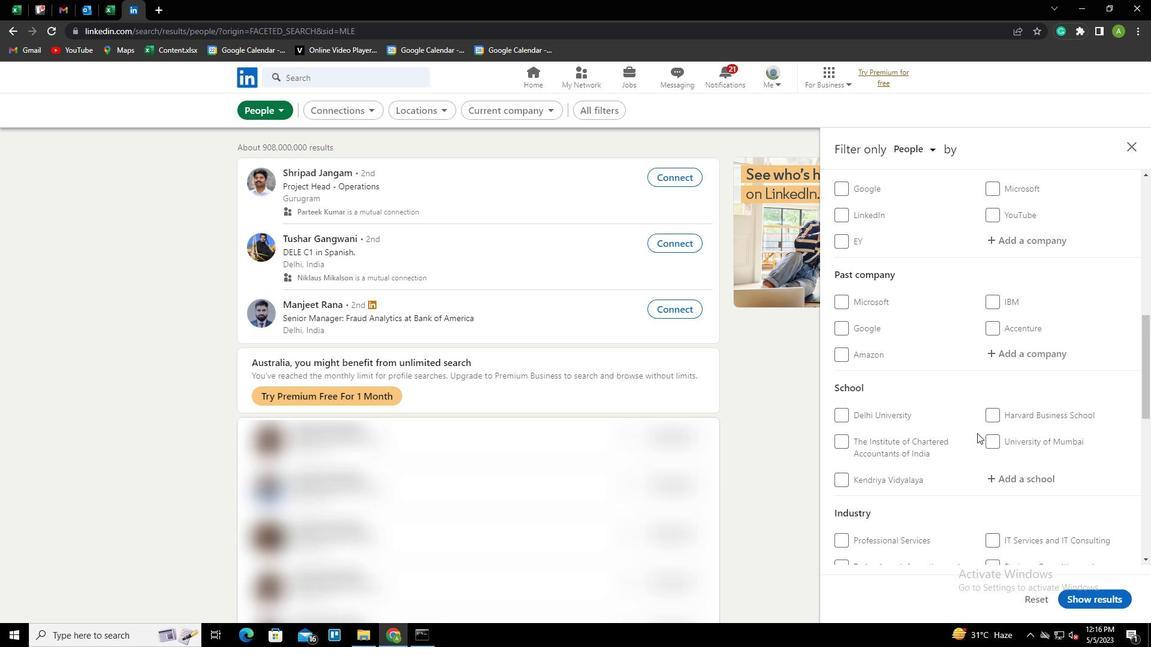 
Action: Mouse moved to (1011, 339)
Screenshot: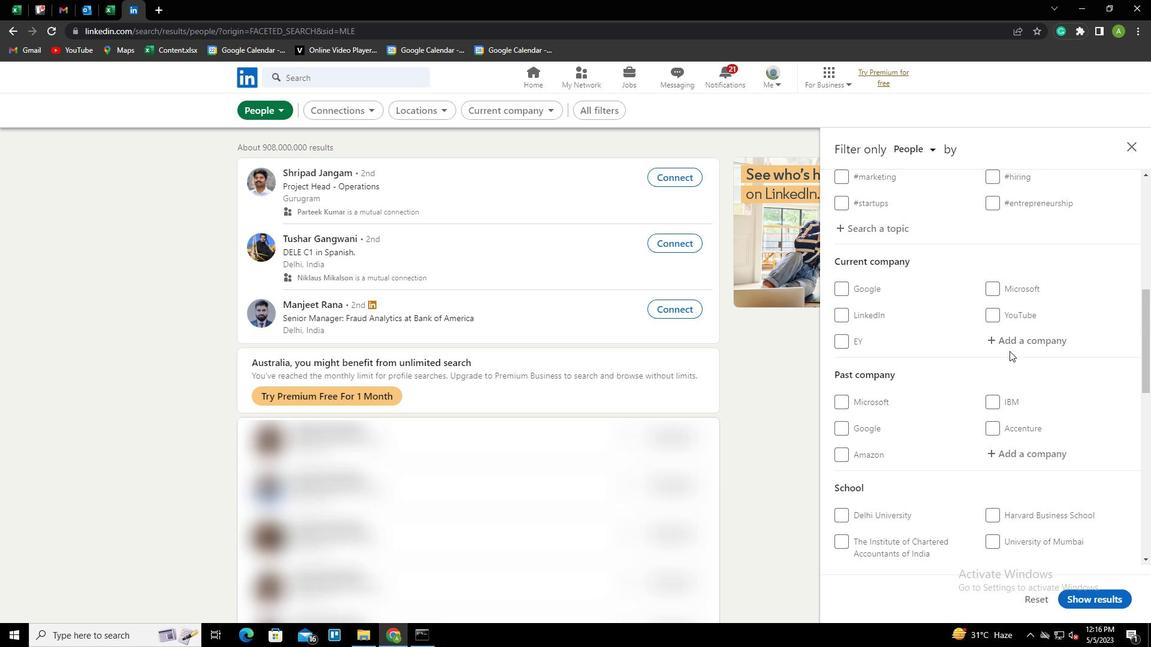 
Action: Mouse pressed left at (1011, 339)
Screenshot: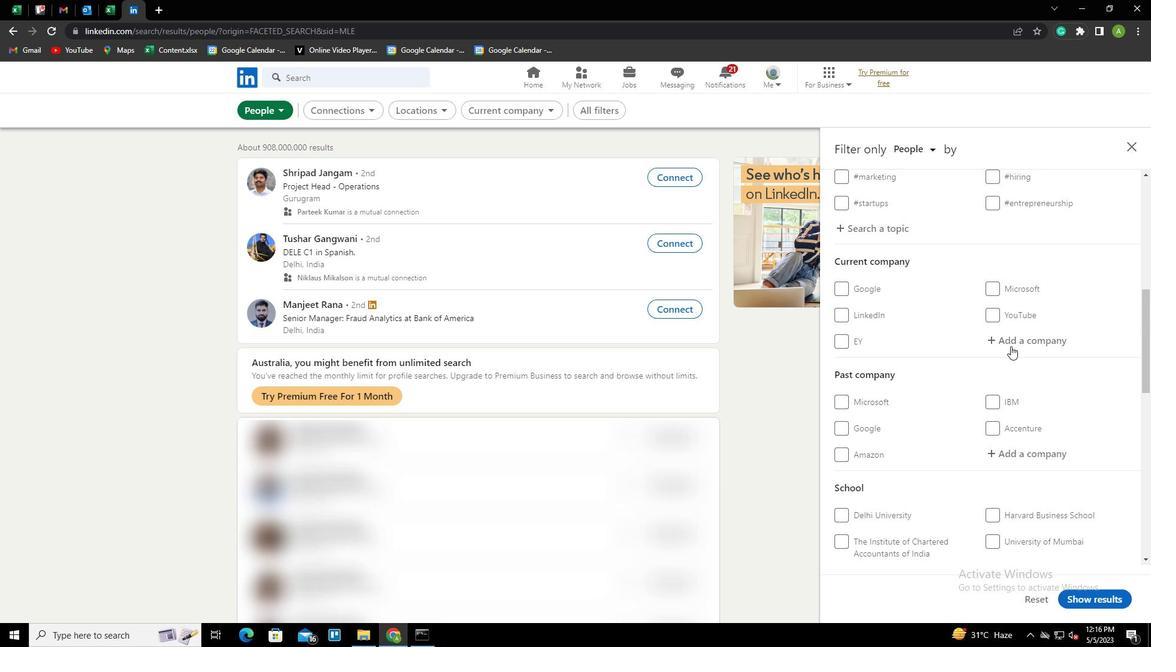 
Action: Key pressed <Key.shift><Key.shift><Key.shift><Key.shift><Key.shift><Key.shift><Key.shift><Key.shift>ORIFLAME<Key.space><Key.shift>COSMETICS<Key.down><Key.enter><Key.backspace><Key.down><Key.enter>
Screenshot: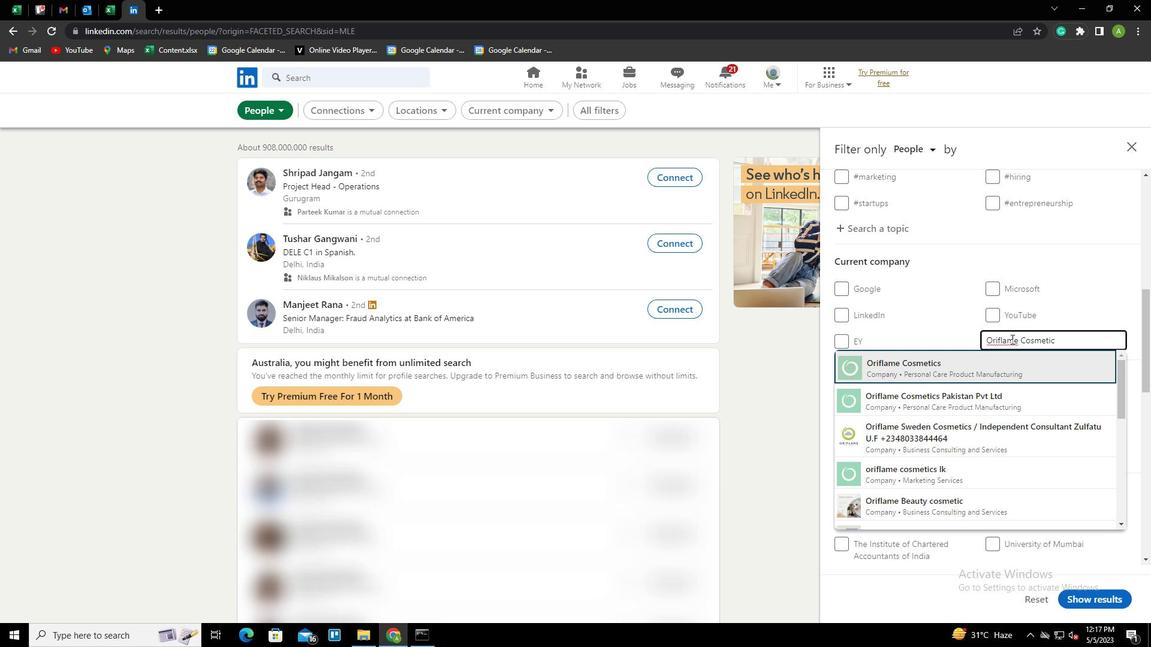 
Action: Mouse scrolled (1011, 338) with delta (0, 0)
Screenshot: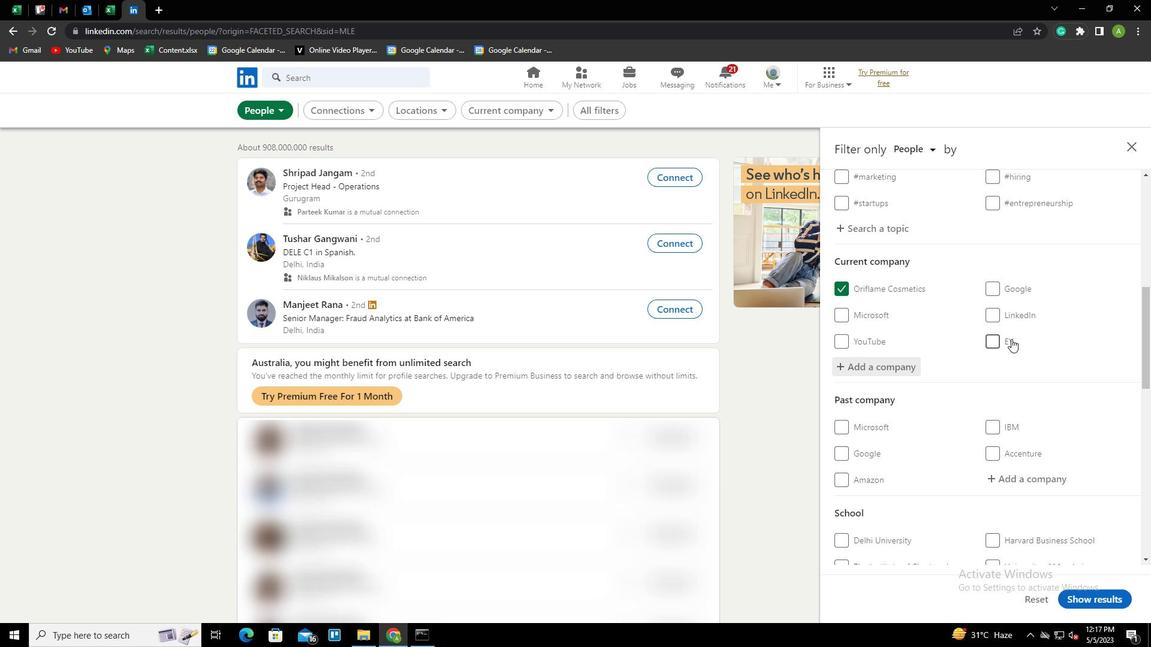 
Action: Mouse scrolled (1011, 338) with delta (0, 0)
Screenshot: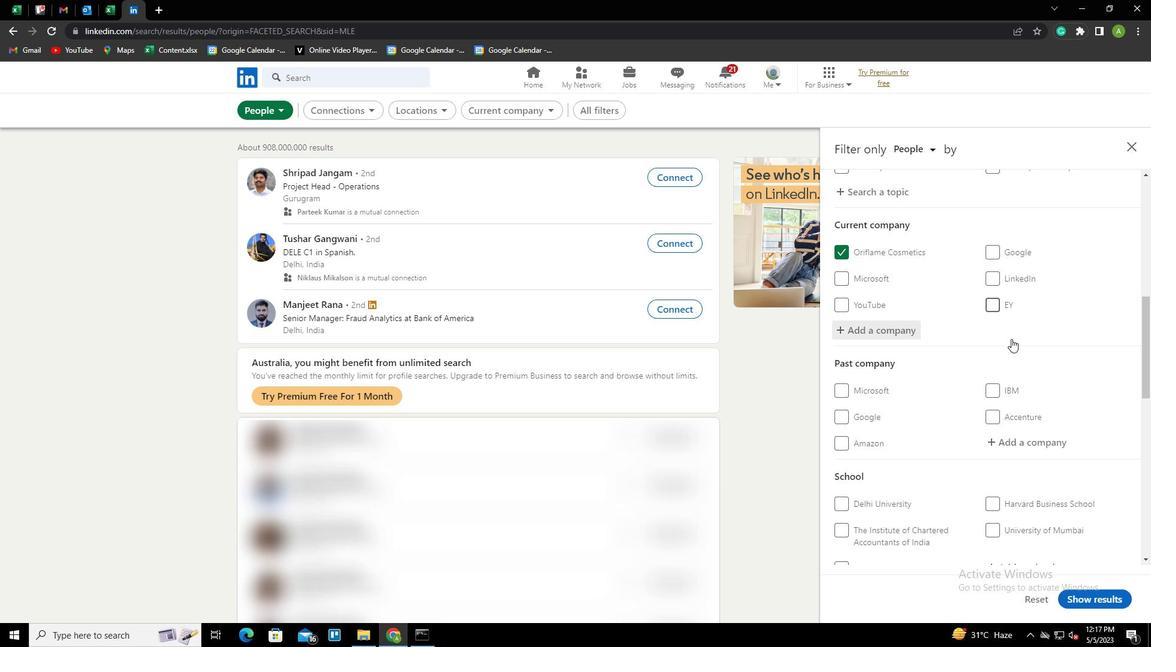 
Action: Mouse scrolled (1011, 338) with delta (0, 0)
Screenshot: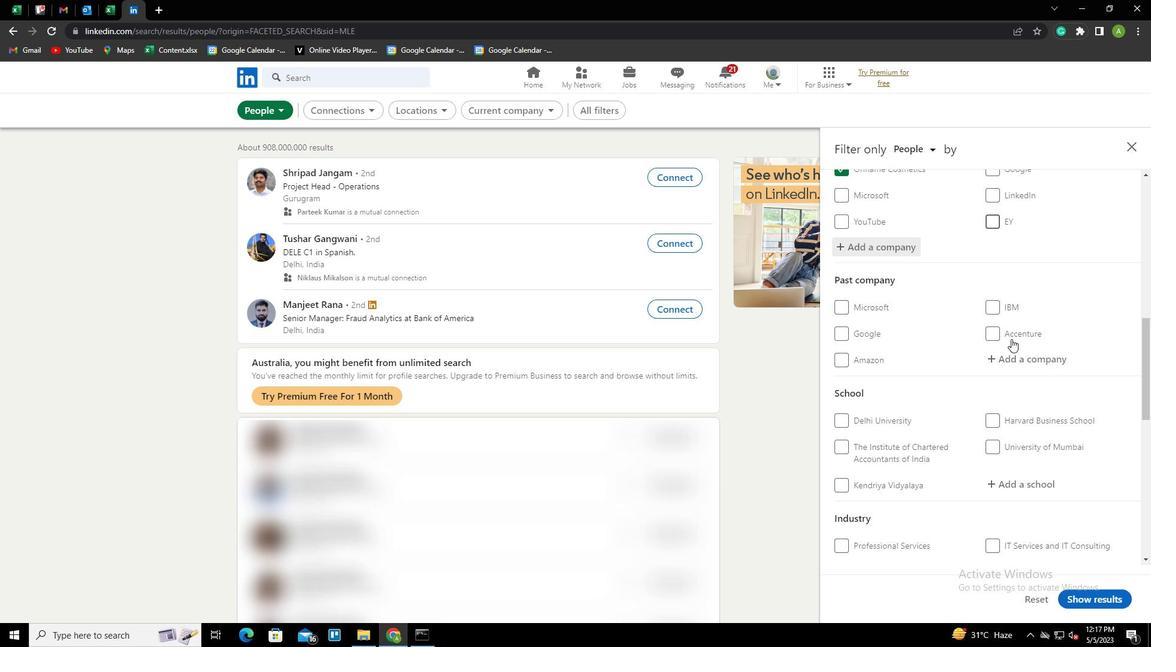 
Action: Mouse scrolled (1011, 338) with delta (0, 0)
Screenshot: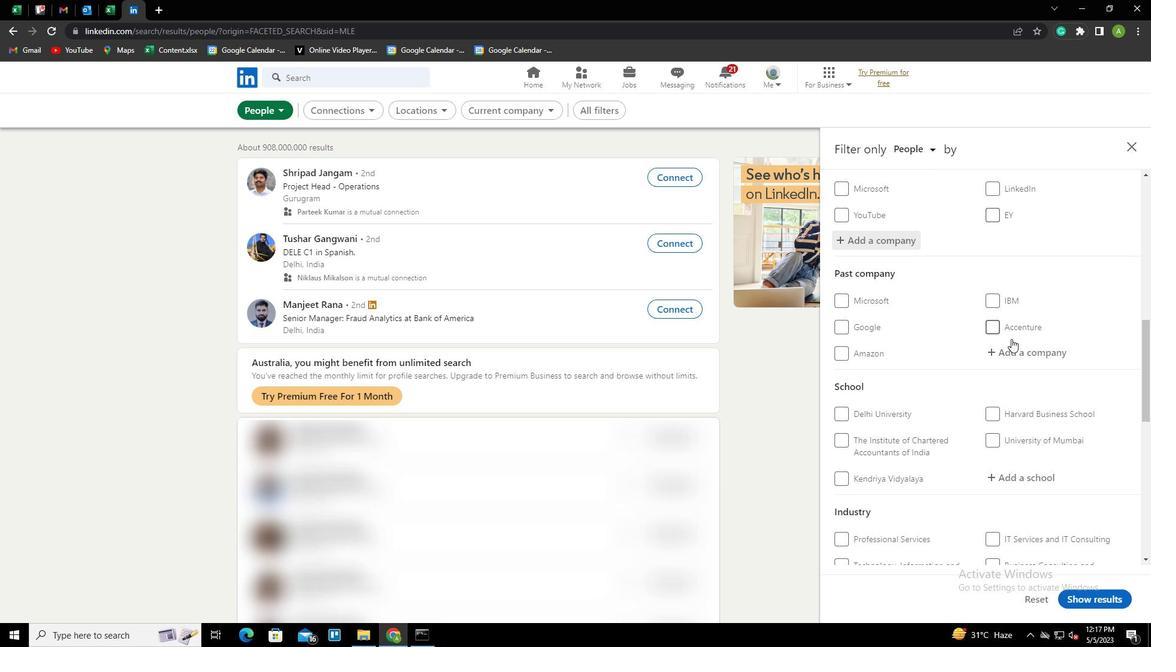 
Action: Mouse moved to (1011, 361)
Screenshot: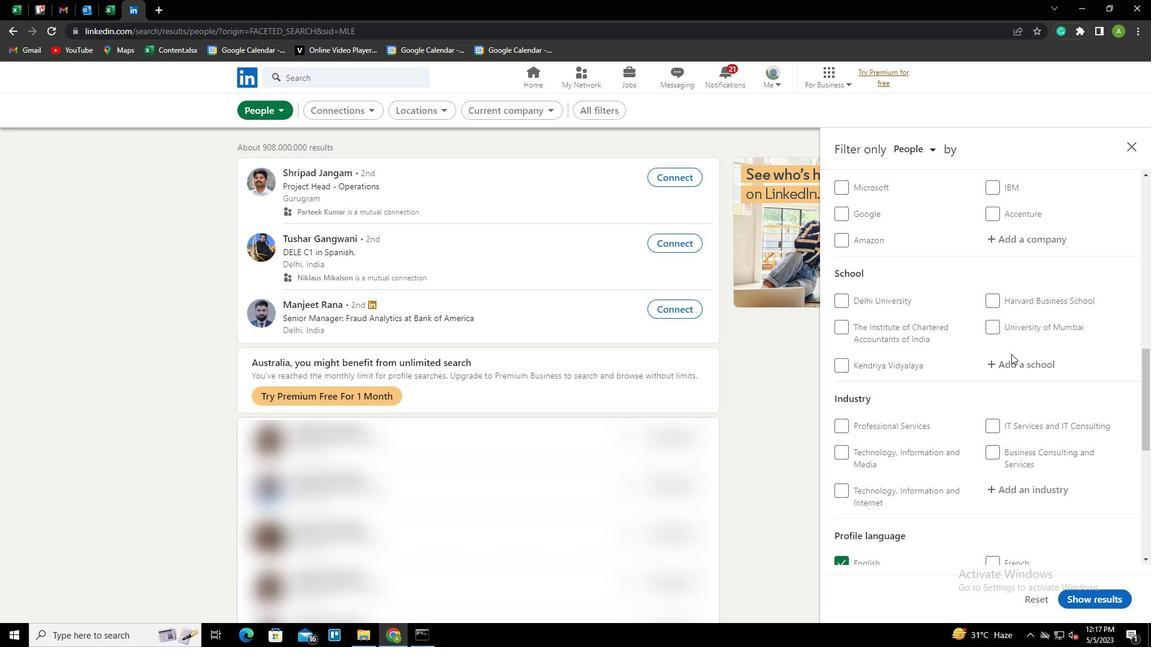 
Action: Mouse pressed left at (1011, 361)
Screenshot: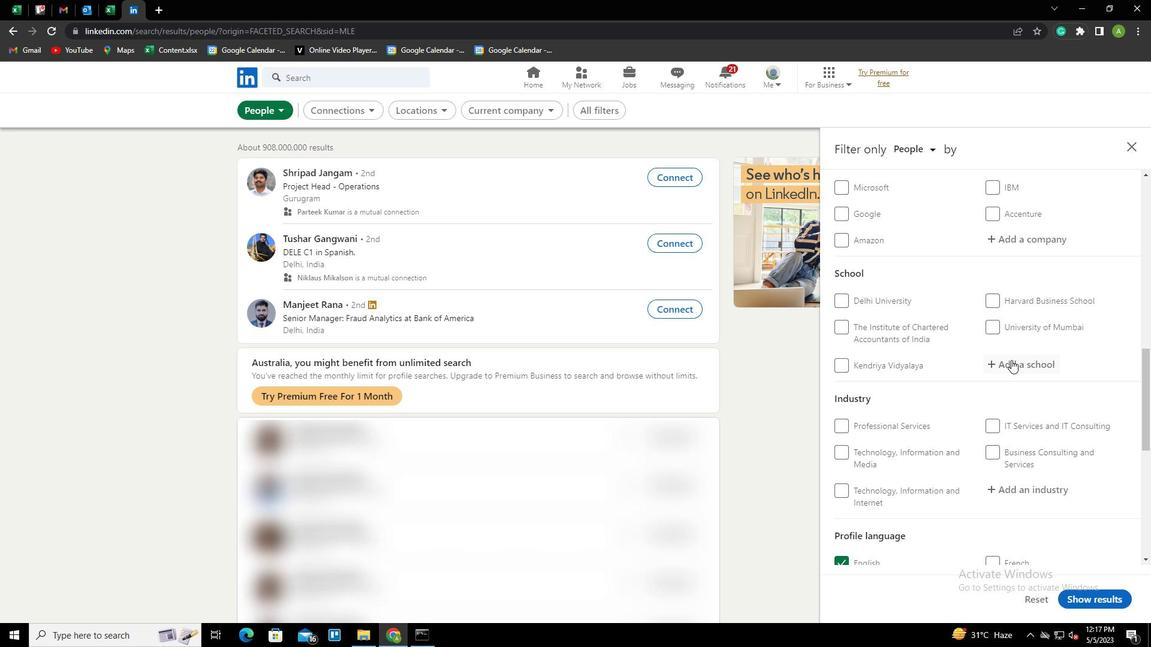 
Action: Key pressed <Key.shift><Key.shift><Key.shift><Key.shift><Key.shift><Key.shift><Key.shift><Key.shift><Key.shift><Key.shift><Key.shift><Key.shift><Key.shift><Key.shift><Key.shift><Key.shift><Key.shift><Key.shift><Key.shift><Key.shift><Key.shift><Key.shift><Key.shift><Key.shift><Key.shift><Key.shift><Key.shift><Key.shift><Key.shift><Key.shift><Key.shift><Key.shift><Key.shift><Key.shift><Key.shift><Key.shift>JAIN<Key.space><Key.shift>(<Key.shift>DEEMED-<Key.space><Key.backspace>TO-BE<Key.space><Key.shift><Key.shift><Key.shift><Key.shift><Key.shift><Key.shift><Key.shift><Key.shift><Key.shift><Key.shift><Key.shift><Key.shift><Key.shift><Key.shift><Key.shift><Key.shift><Key.shift><Key.shift><Key.shift><Key.shift><Key.shift><Key.shift><Key.shift><Key.shift><Key.shift>UNIVERSITY<Key.down><Key.enter>
Screenshot: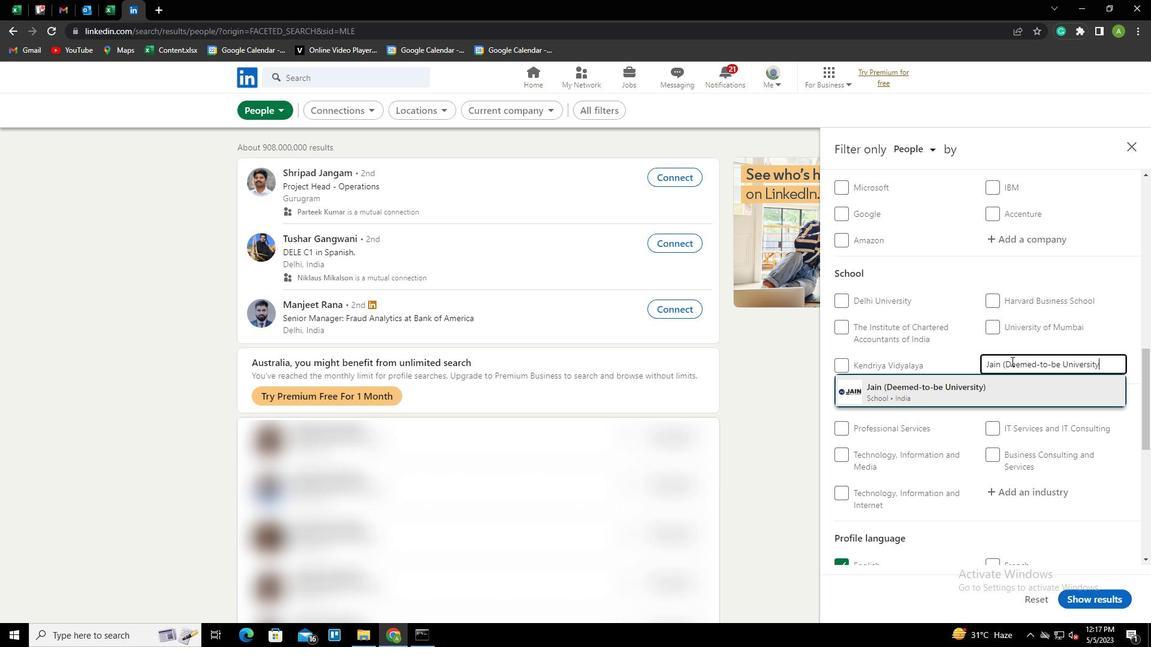 
Action: Mouse scrolled (1011, 360) with delta (0, 0)
Screenshot: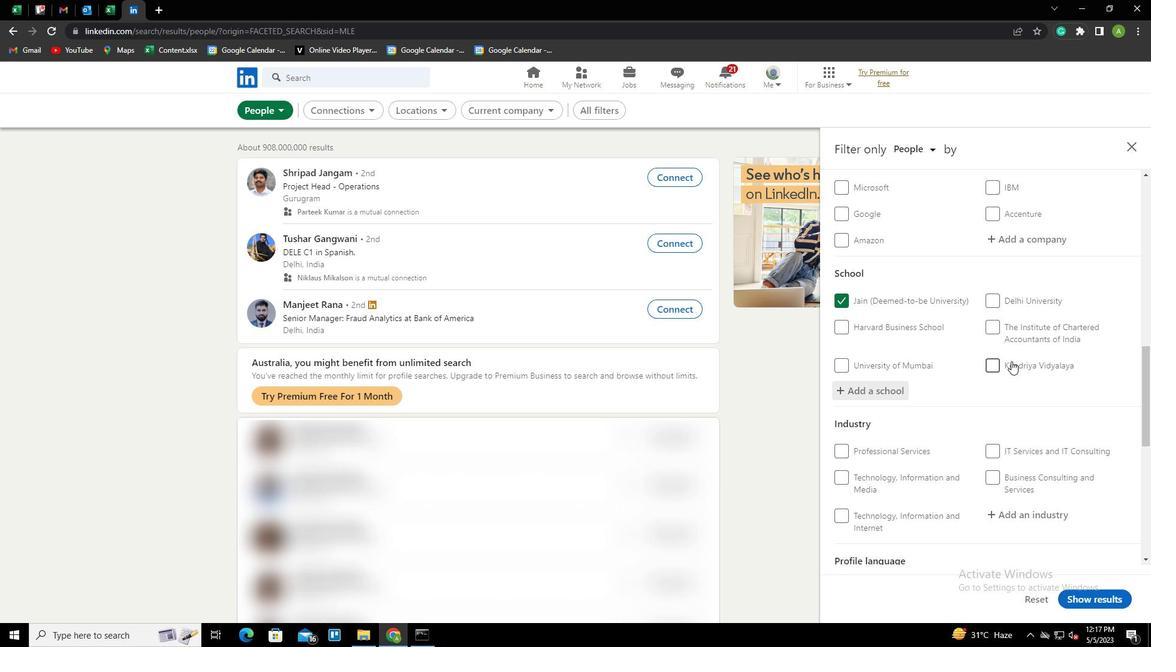 
Action: Mouse scrolled (1011, 360) with delta (0, 0)
Screenshot: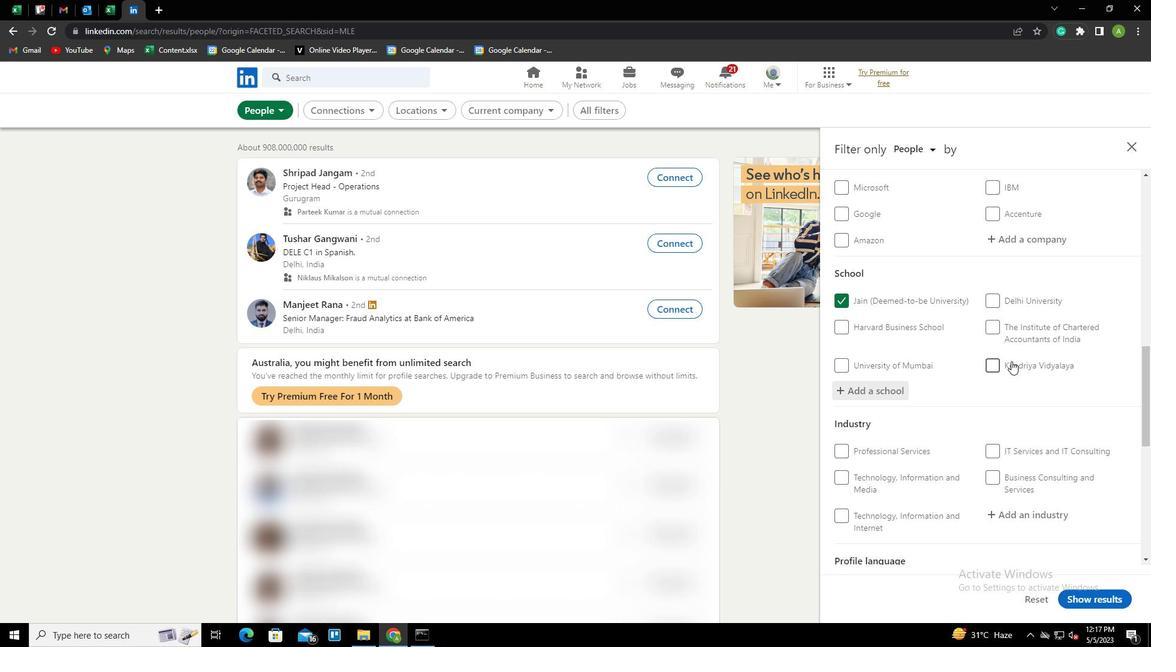 
Action: Mouse scrolled (1011, 360) with delta (0, 0)
Screenshot: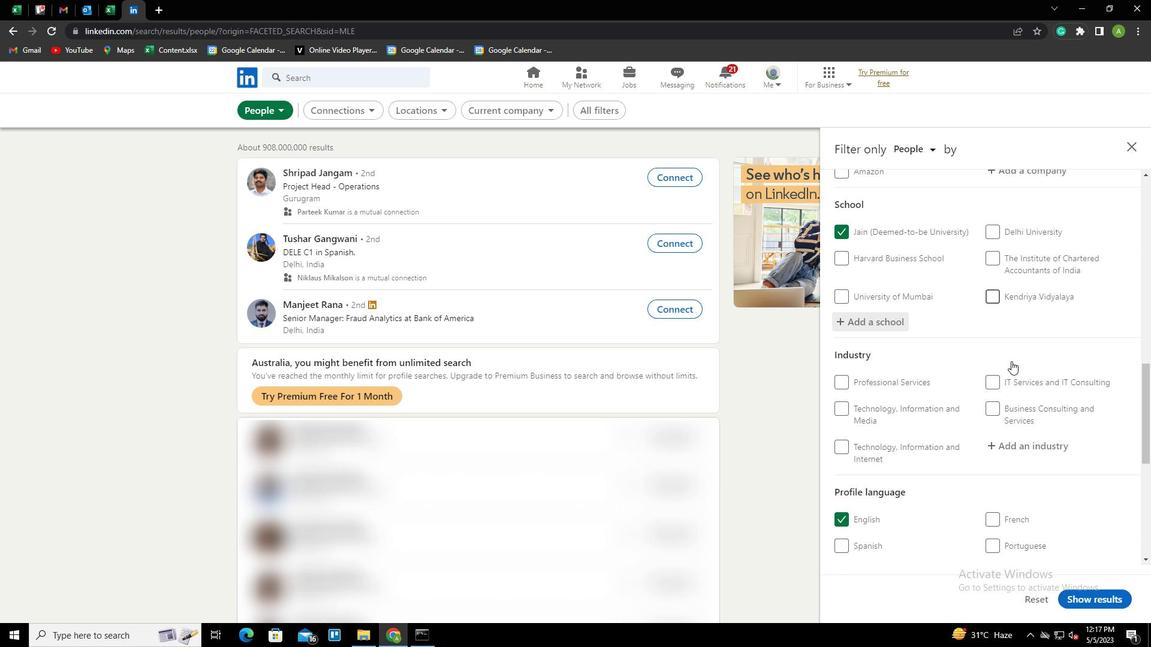 
Action: Mouse moved to (1012, 337)
Screenshot: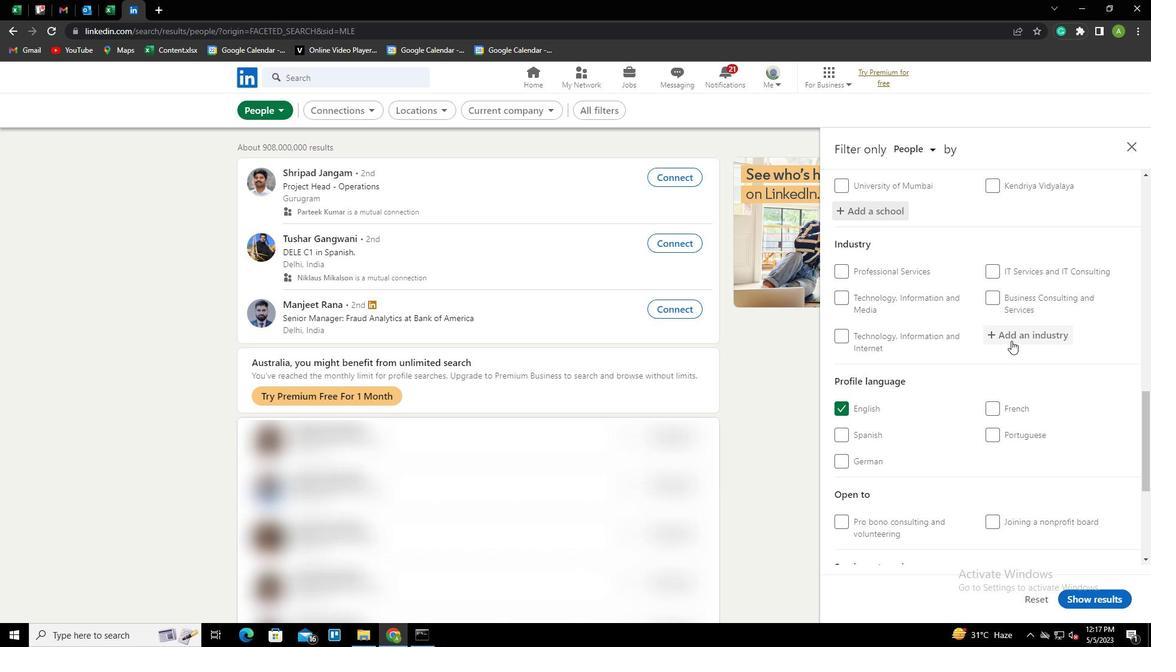 
Action: Mouse pressed left at (1012, 337)
Screenshot: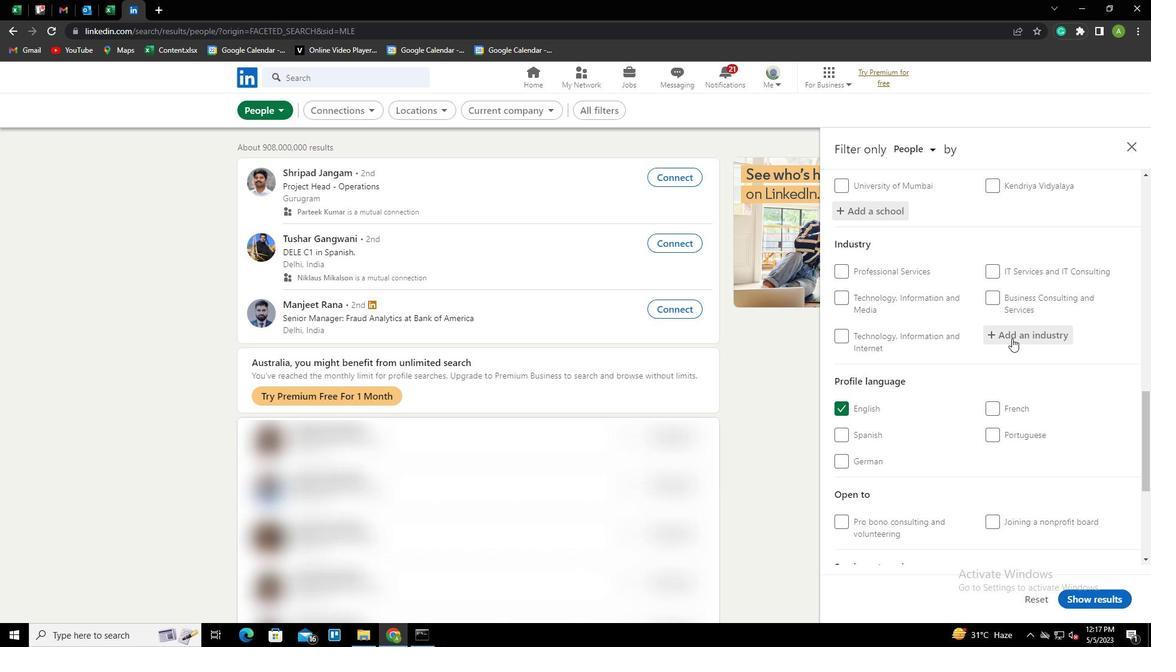 
Action: Key pressed <Key.shift>NON<Key.shift>_<Key.backspace>-PROFIT<Key.space><Key.shift>ORGANIZATIONS<Key.down><Key.enter>
Screenshot: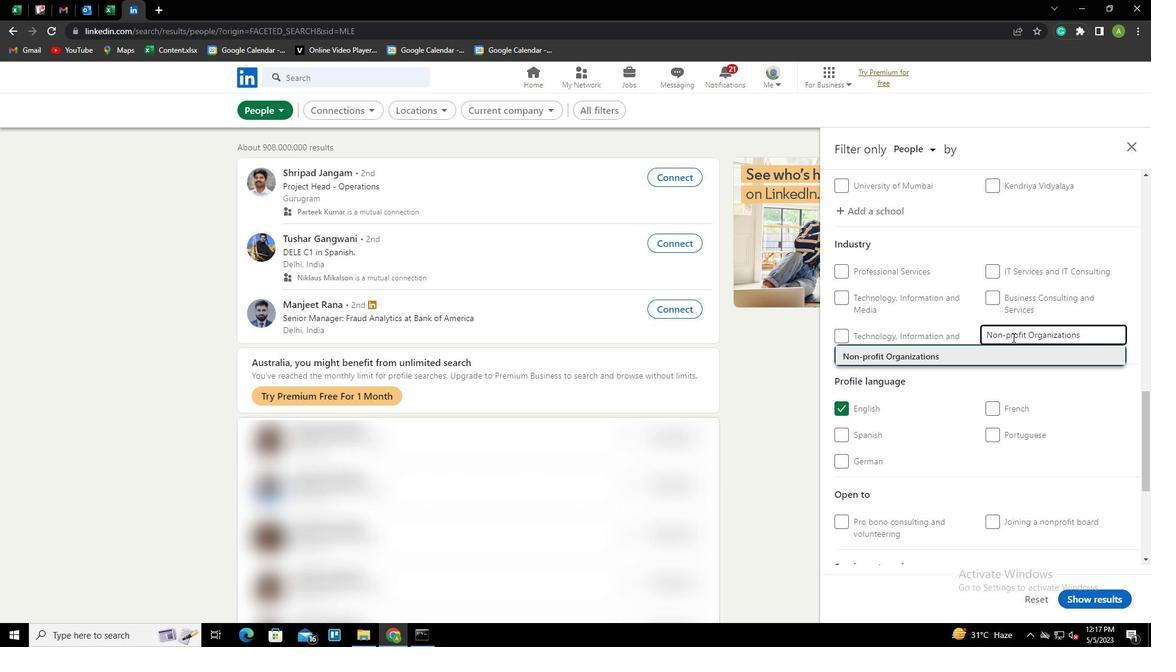 
Action: Mouse scrolled (1012, 336) with delta (0, 0)
Screenshot: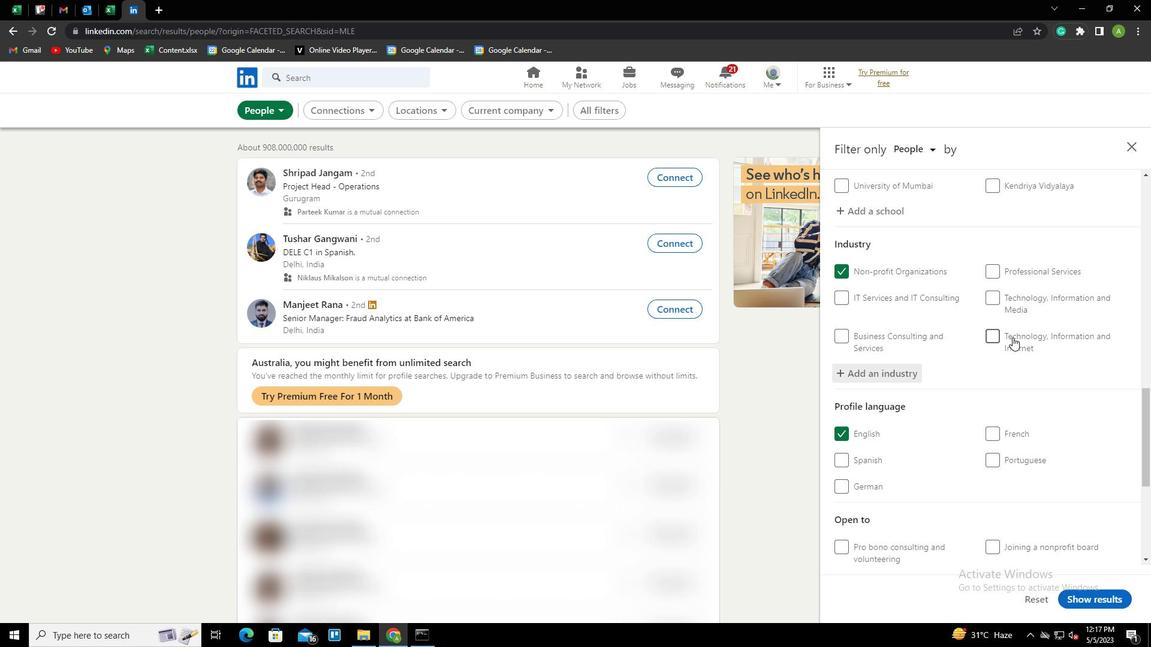 
Action: Mouse scrolled (1012, 336) with delta (0, 0)
Screenshot: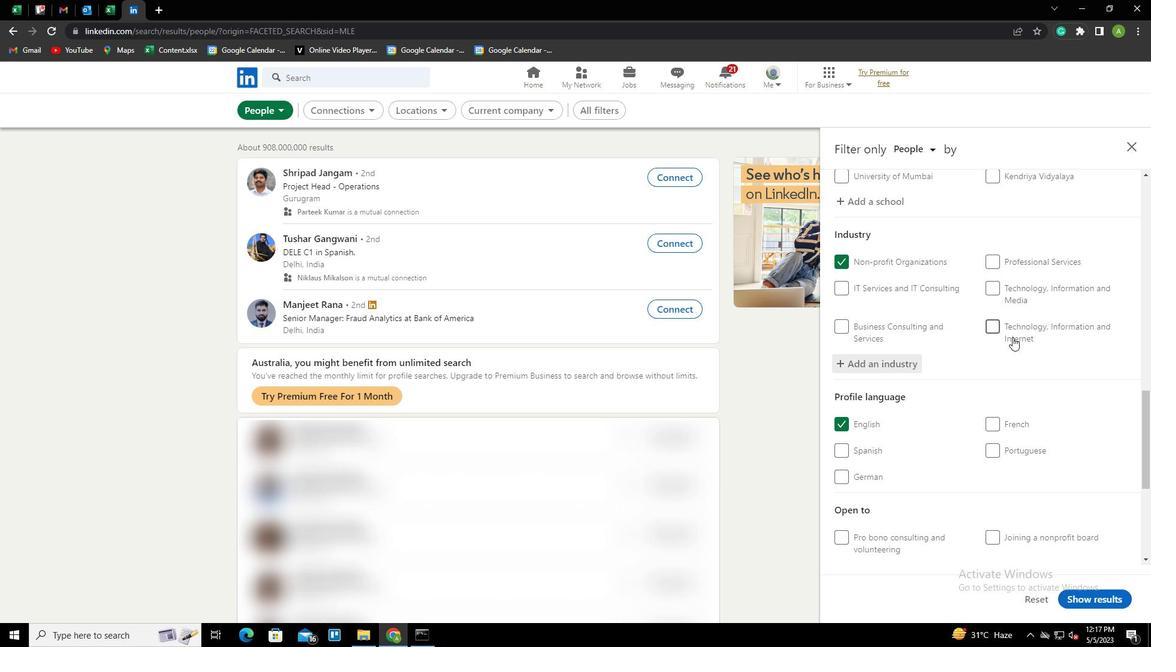 
Action: Mouse scrolled (1012, 336) with delta (0, 0)
Screenshot: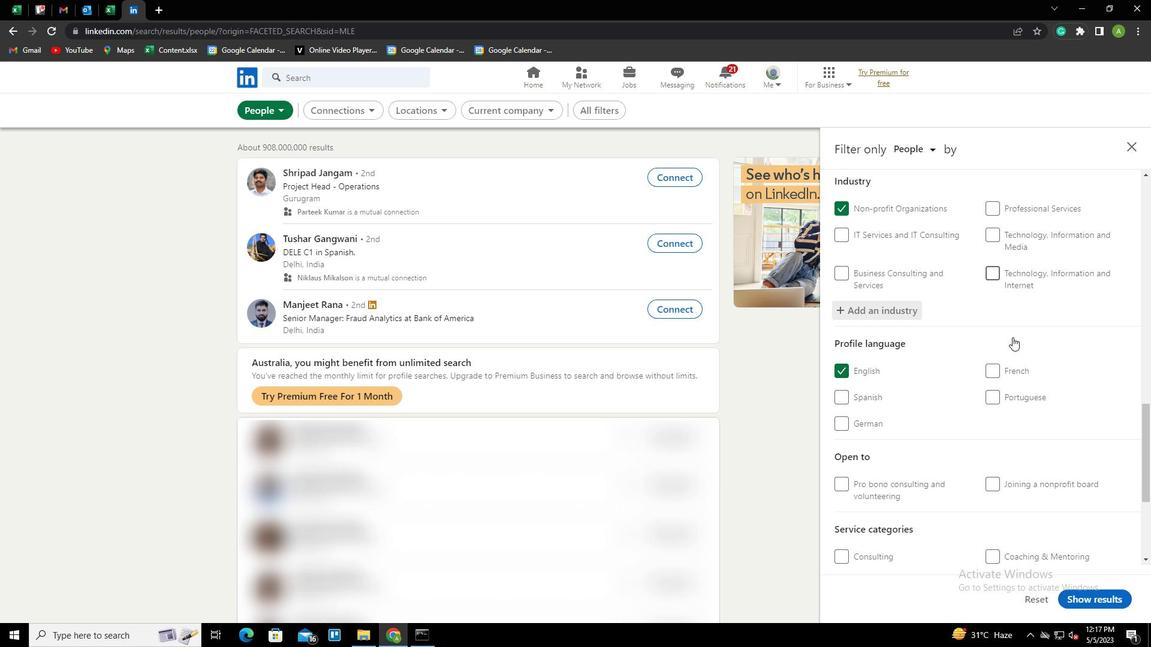 
Action: Mouse scrolled (1012, 336) with delta (0, 0)
Screenshot: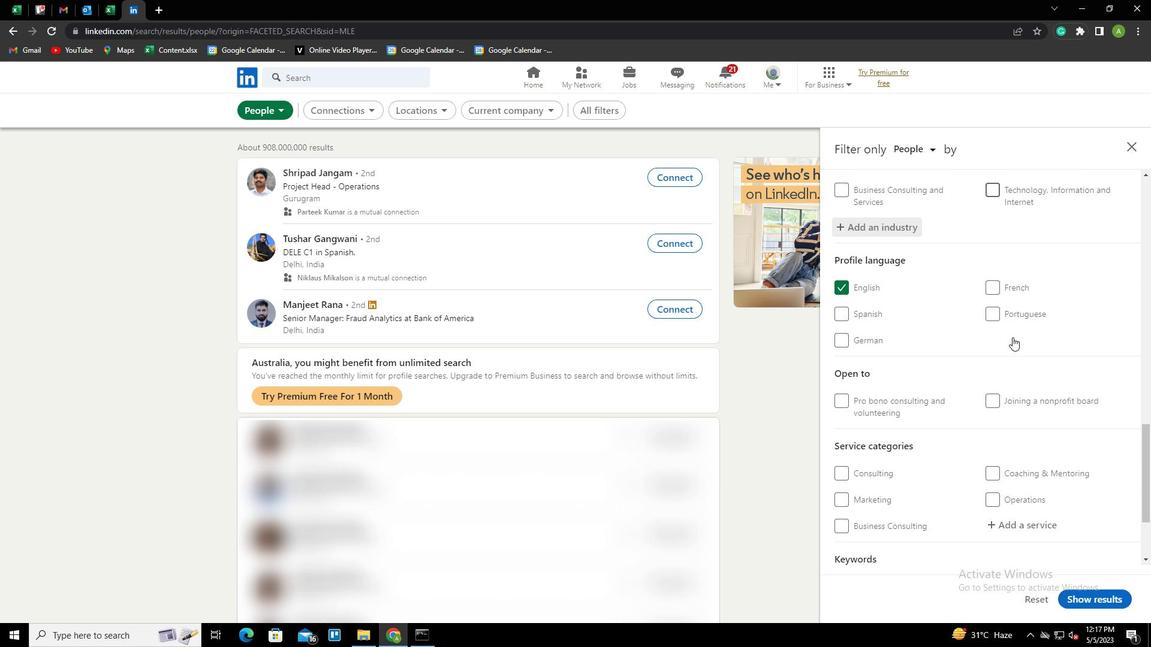 
Action: Mouse scrolled (1012, 336) with delta (0, 0)
Screenshot: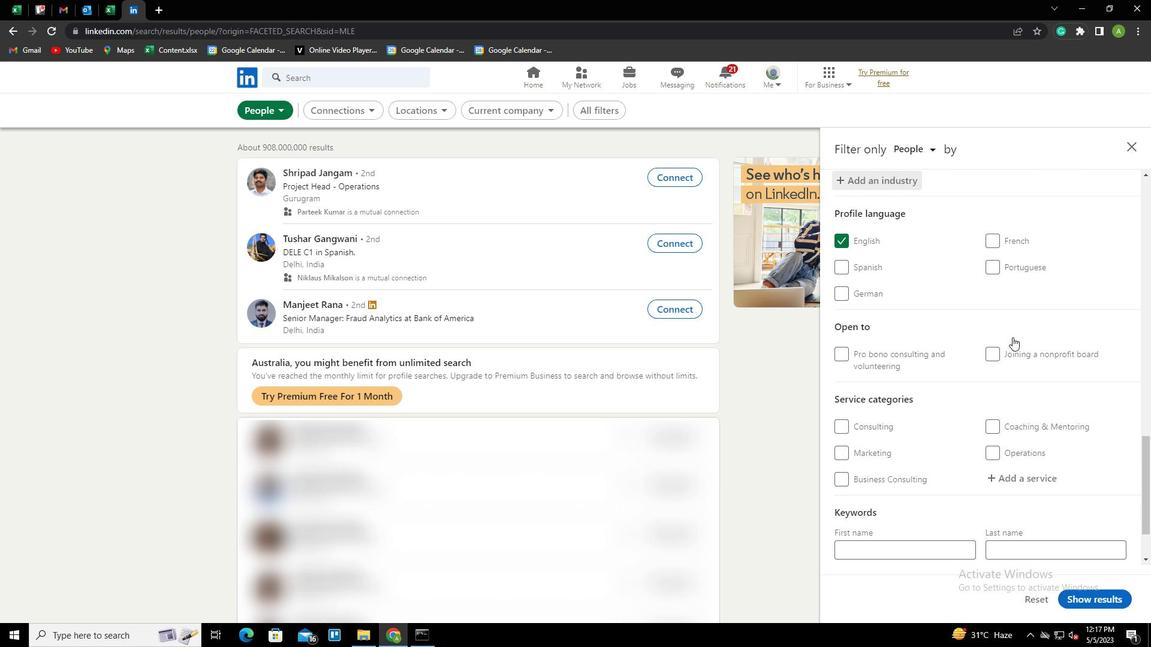 
Action: Mouse scrolled (1012, 336) with delta (0, 0)
Screenshot: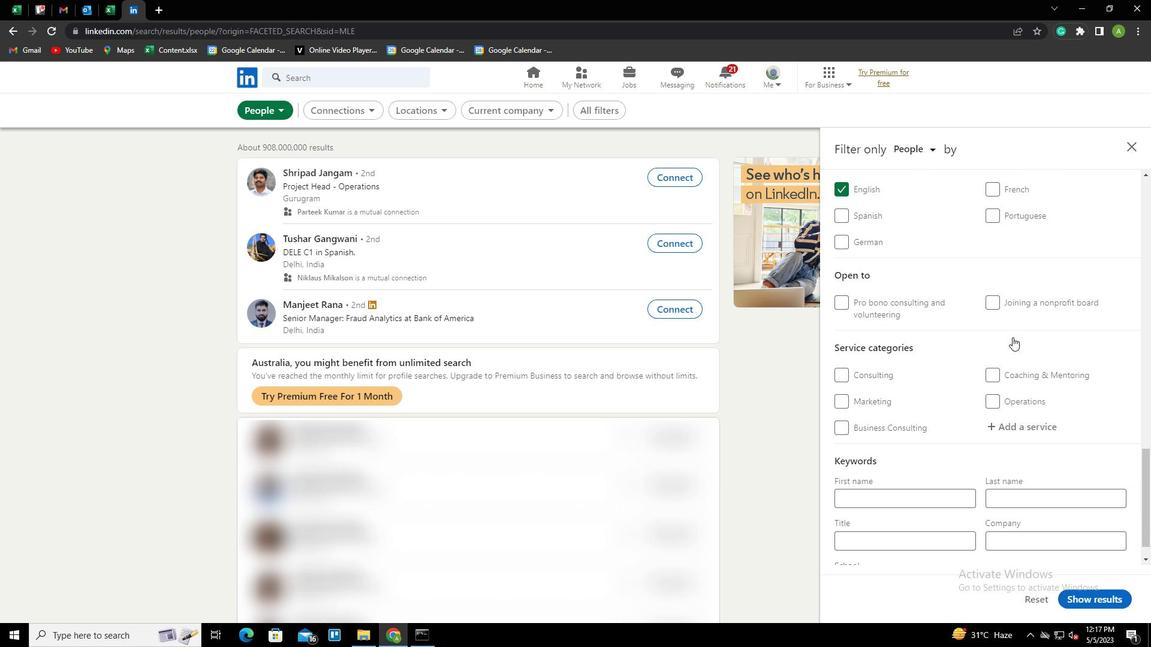 
Action: Mouse moved to (1008, 391)
Screenshot: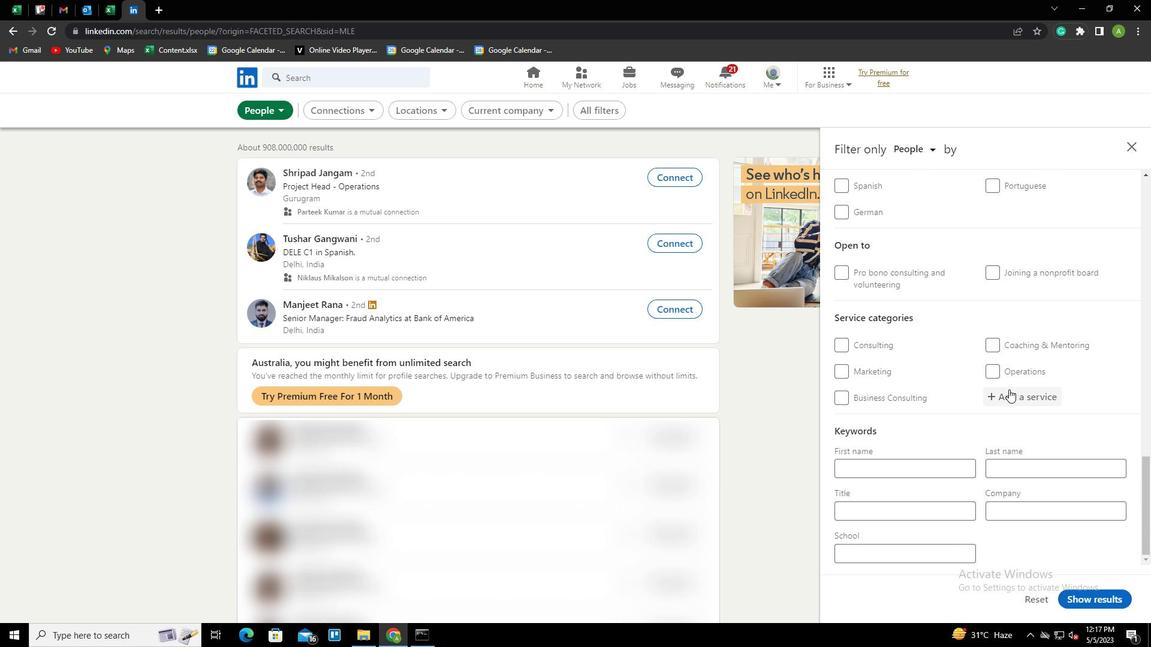 
Action: Mouse pressed left at (1008, 391)
Screenshot: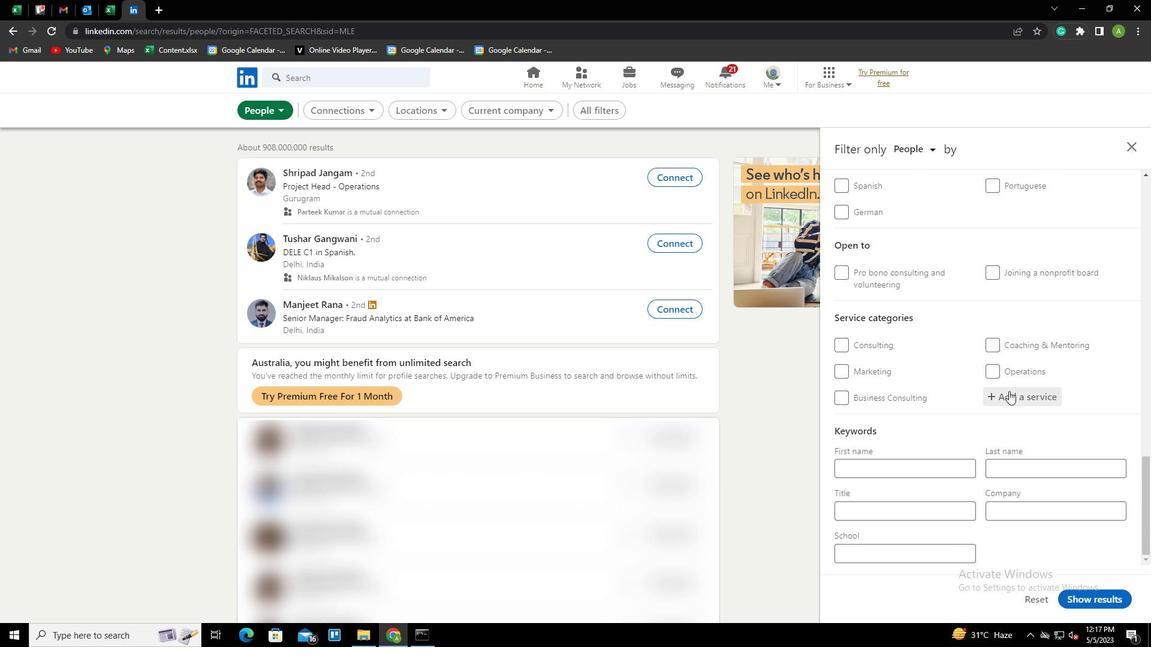 
Action: Key pressed <Key.shift>COMMERCIAL<Key.space><Key.shift>REAL<Key.space><Key.shift>ESTATE<Key.down><Key.enter>
Screenshot: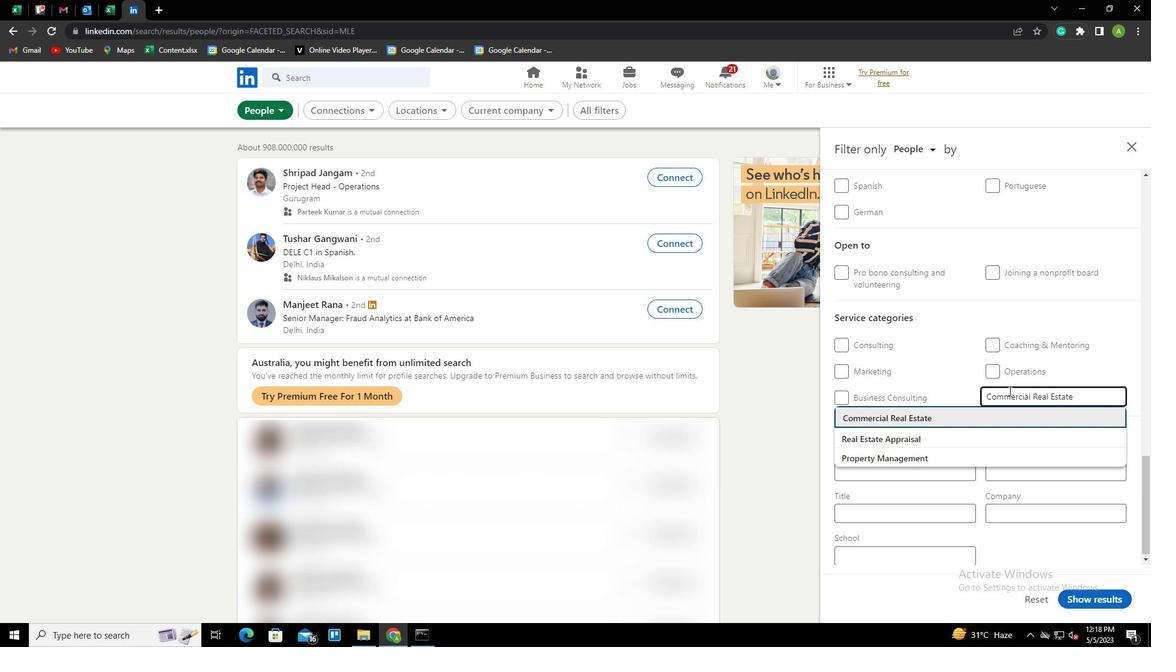 
Action: Mouse scrolled (1008, 390) with delta (0, 0)
Screenshot: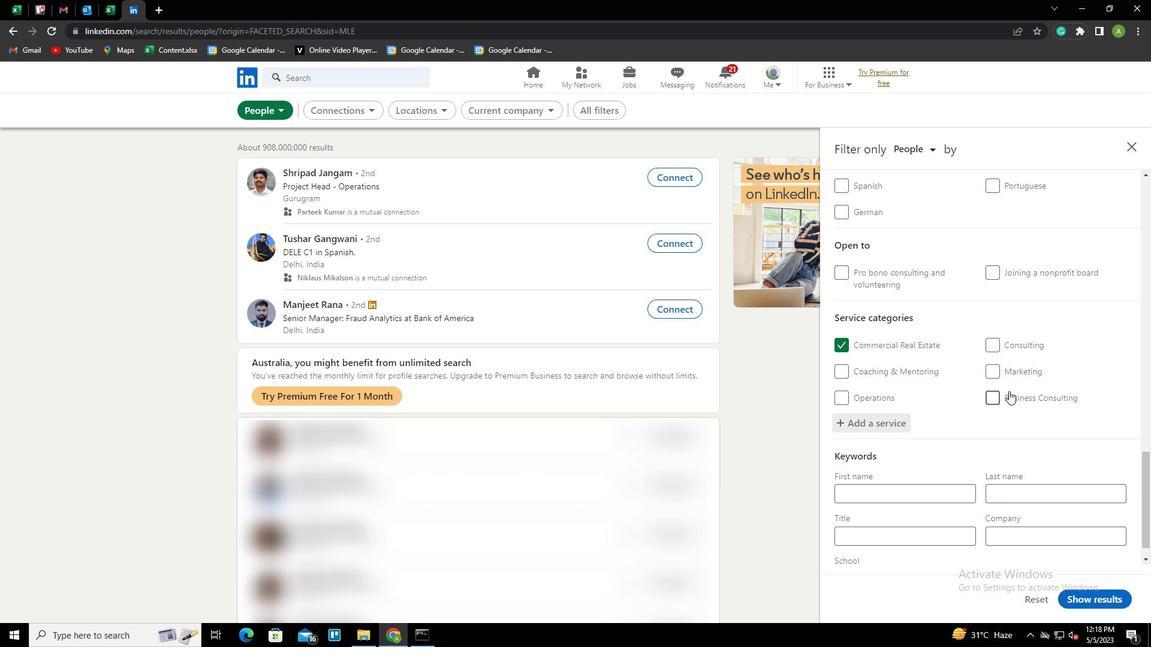 
Action: Mouse scrolled (1008, 390) with delta (0, 0)
Screenshot: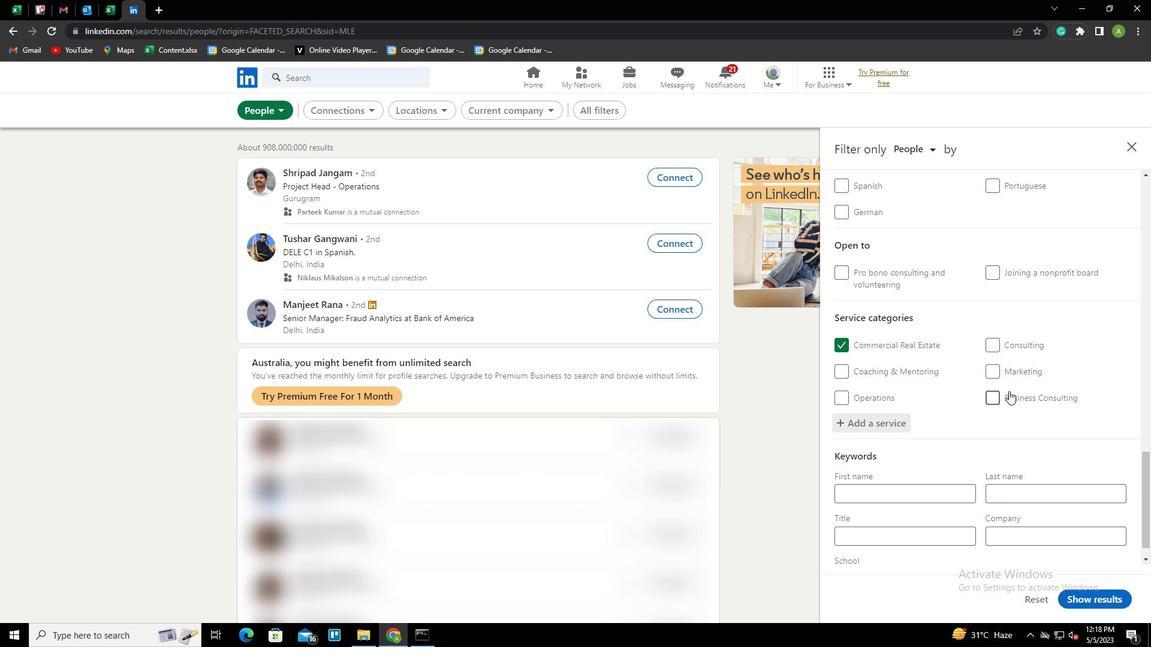 
Action: Mouse scrolled (1008, 390) with delta (0, 0)
Screenshot: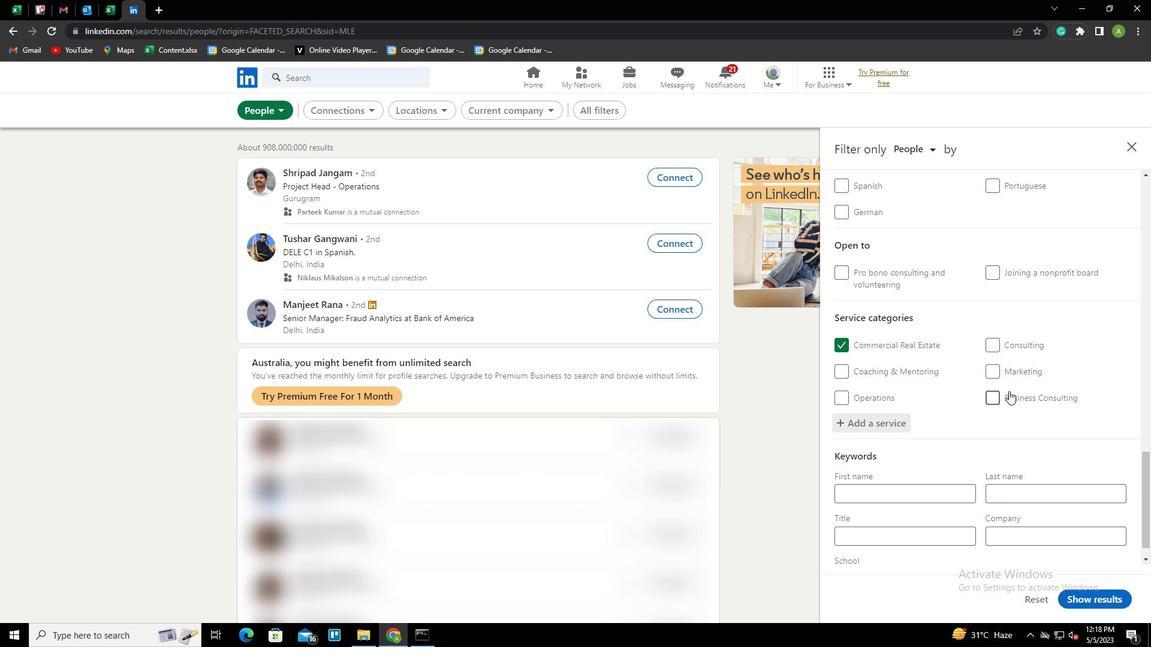 
Action: Mouse scrolled (1008, 390) with delta (0, 0)
Screenshot: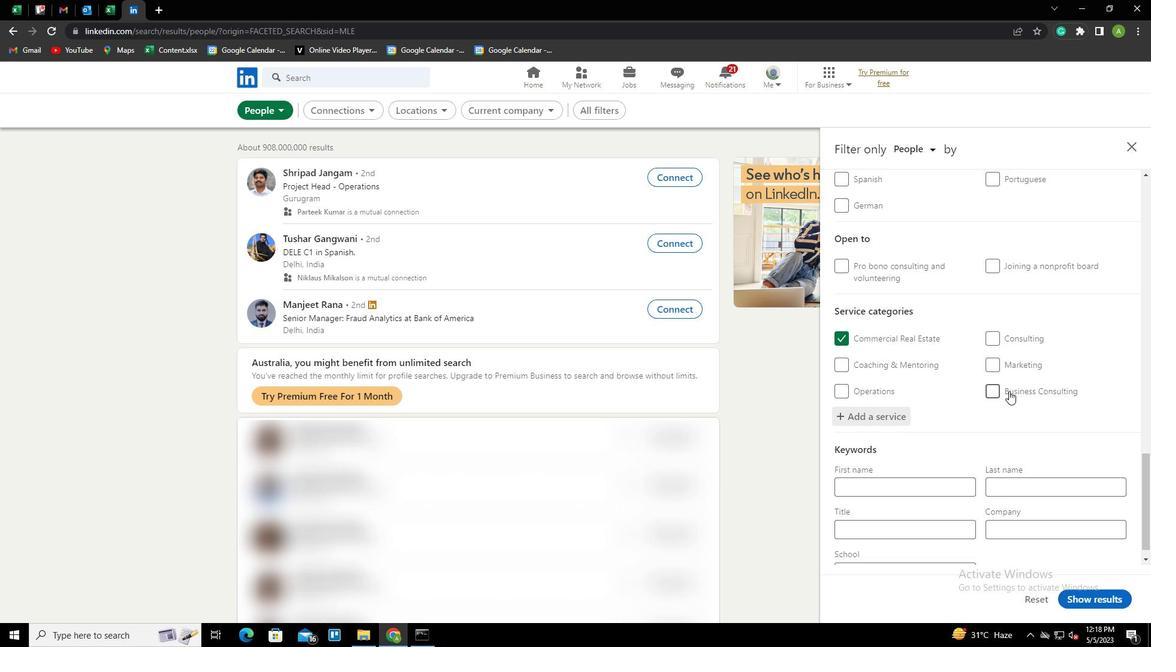 
Action: Mouse moved to (927, 507)
Screenshot: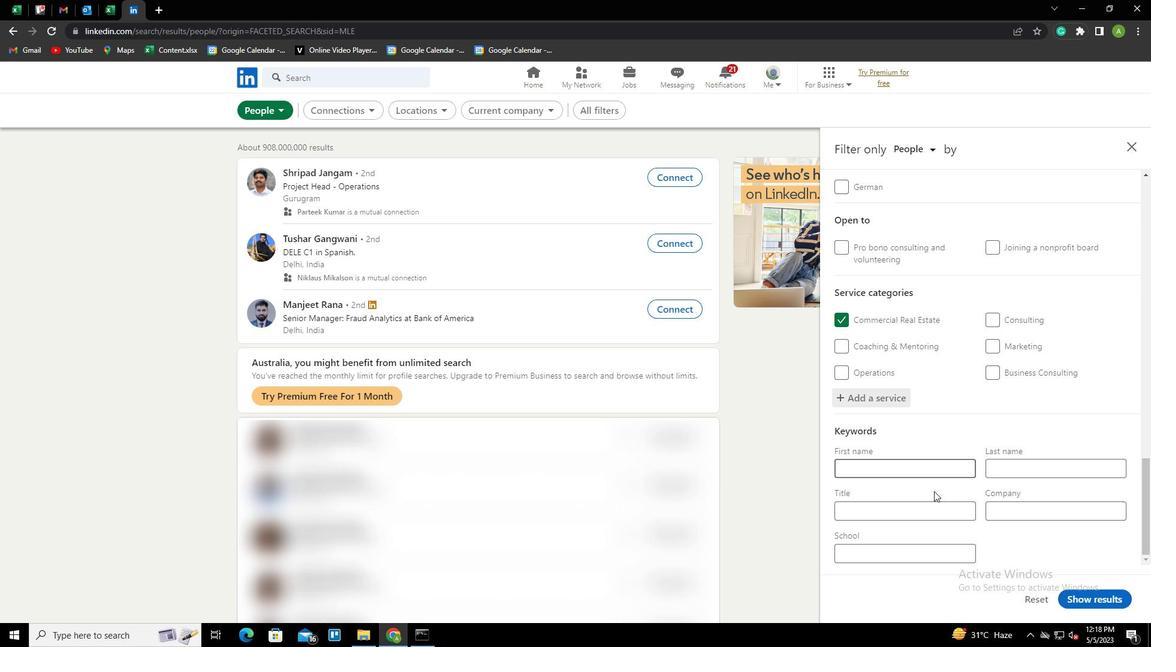 
Action: Mouse pressed left at (927, 507)
Screenshot: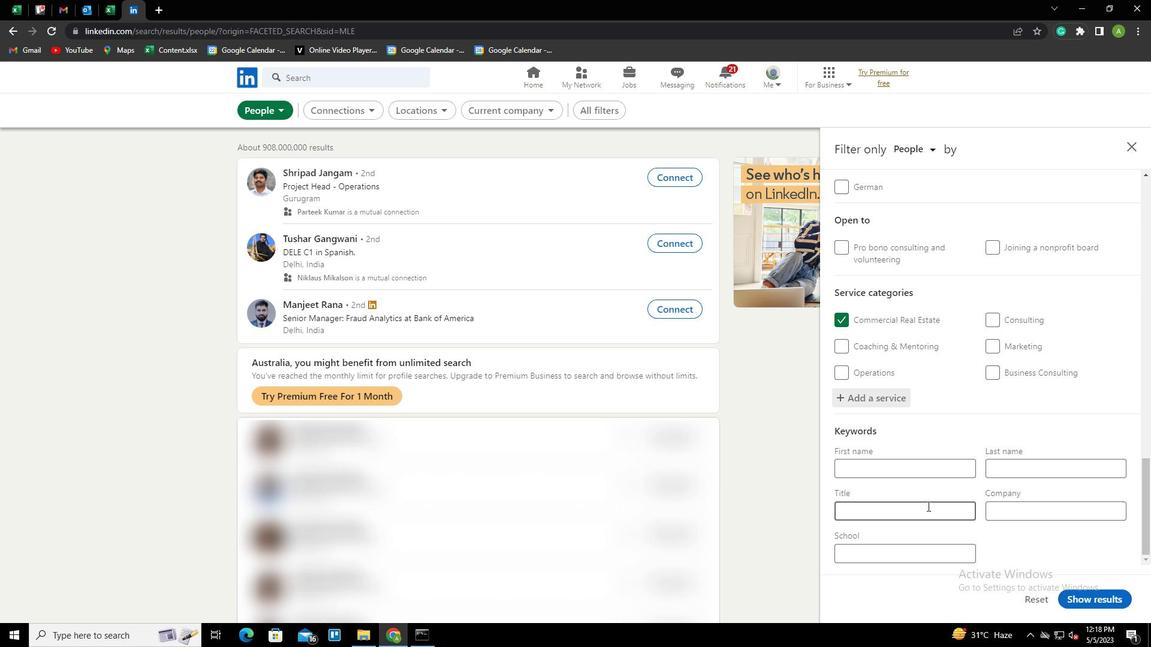 
Action: Mouse moved to (925, 507)
Screenshot: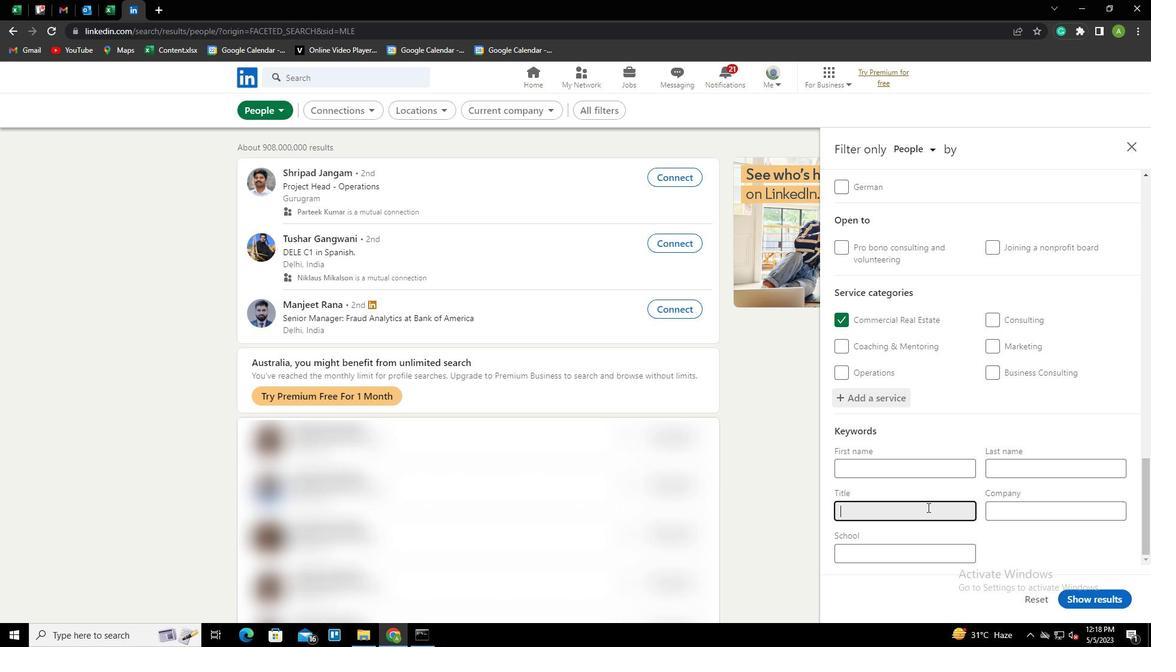 
Action: Key pressed <Key.shift>
Screenshot: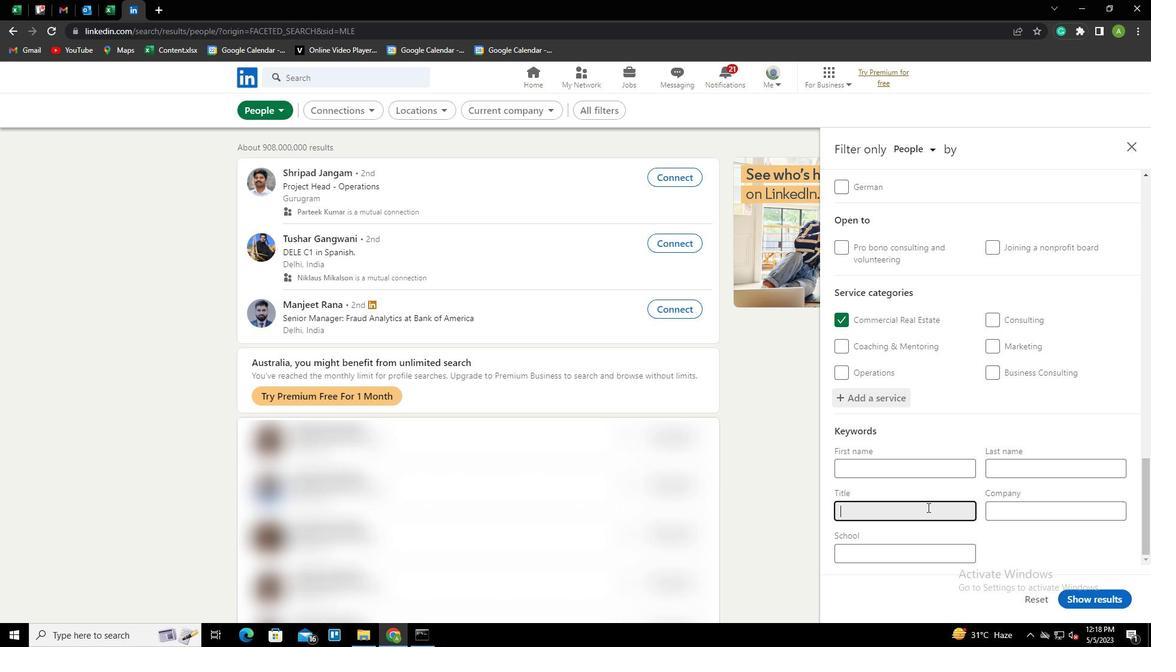 
Action: Mouse moved to (925, 507)
Screenshot: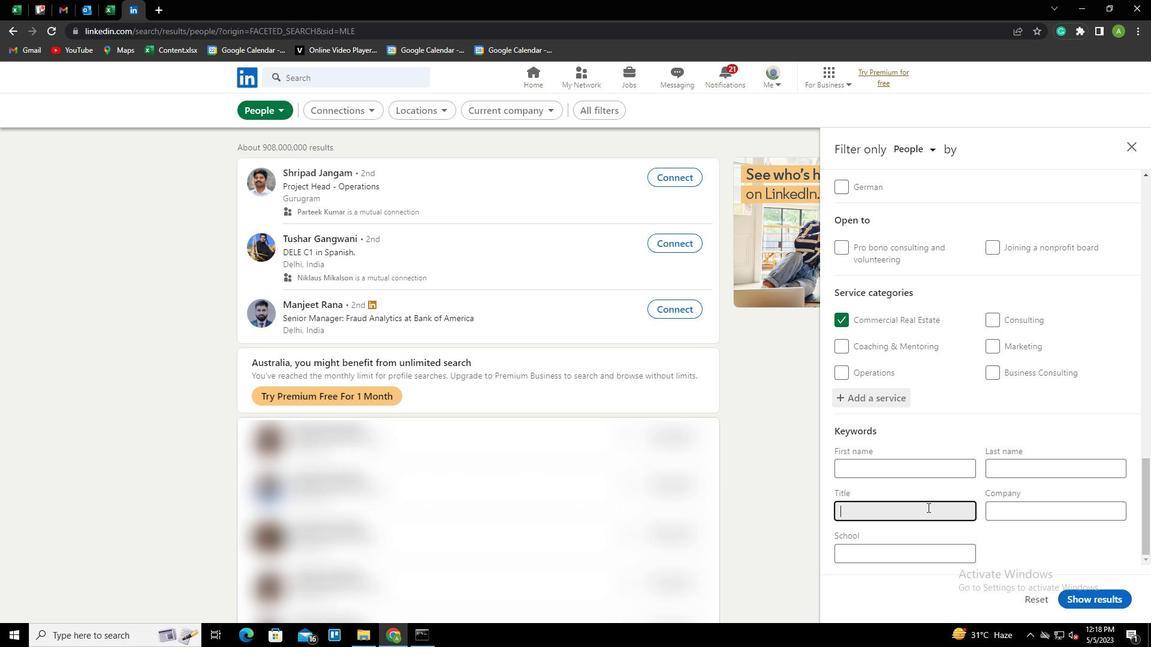 
Action: Key pressed C<Key.backspace><Key.shift><Key.shift><Key.shift><Key.shift>VIDEO<Key.space><Key.shift>EDITOR
Screenshot: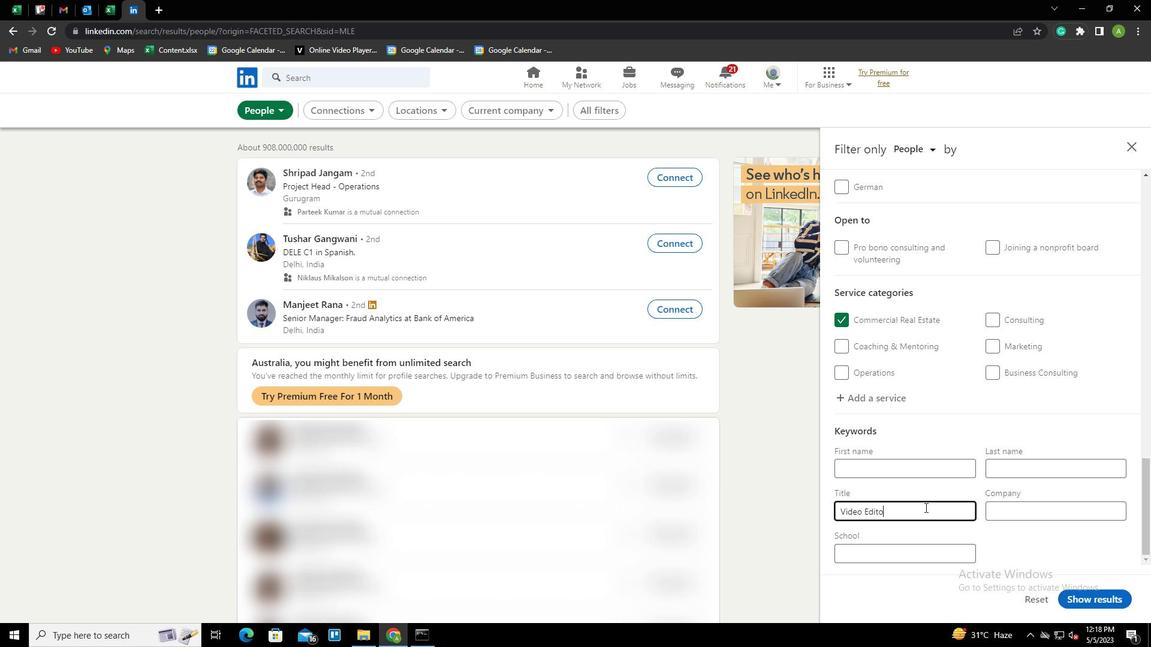 
Action: Mouse moved to (1008, 547)
Screenshot: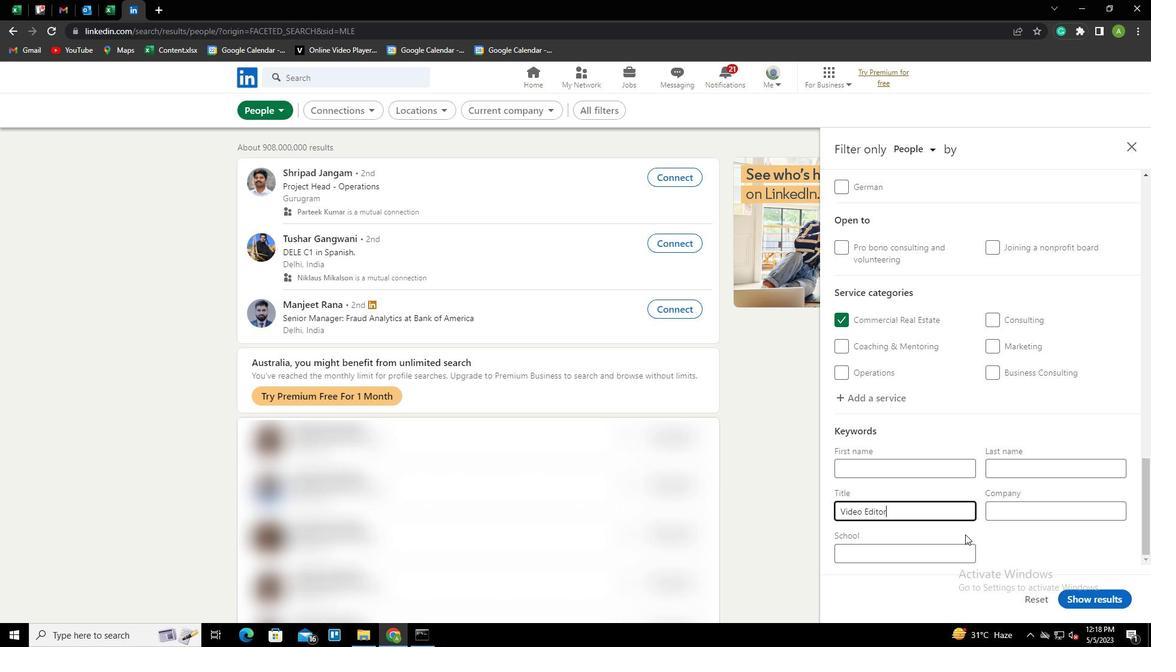 
Action: Mouse pressed left at (1008, 547)
Screenshot: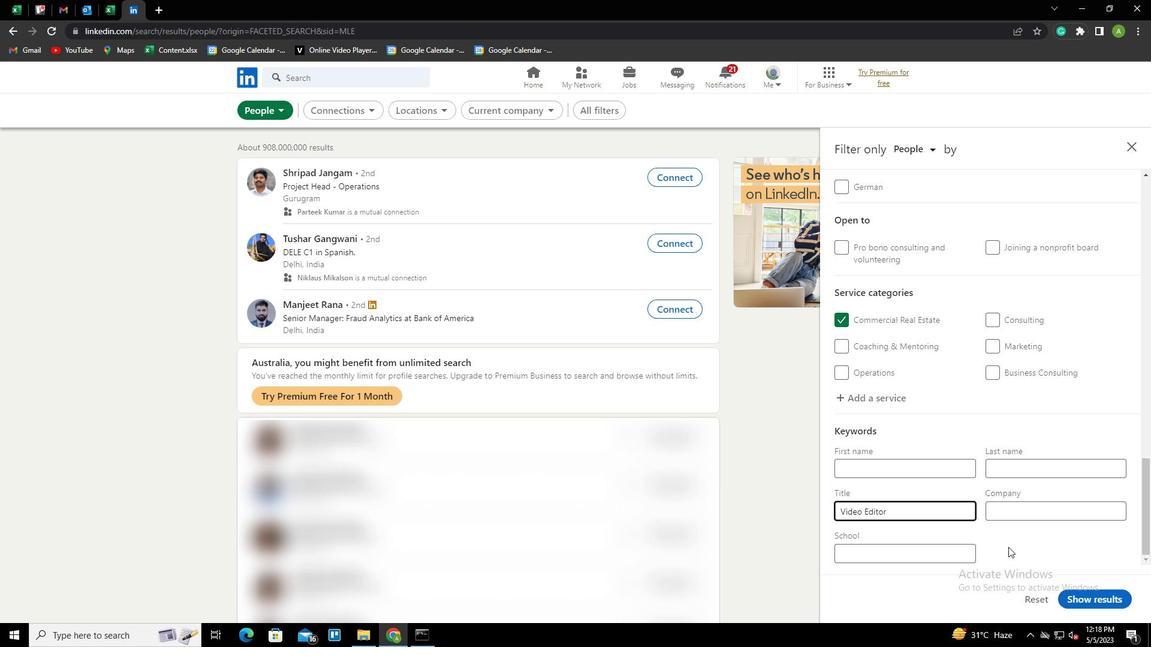
Action: Mouse moved to (1089, 597)
Screenshot: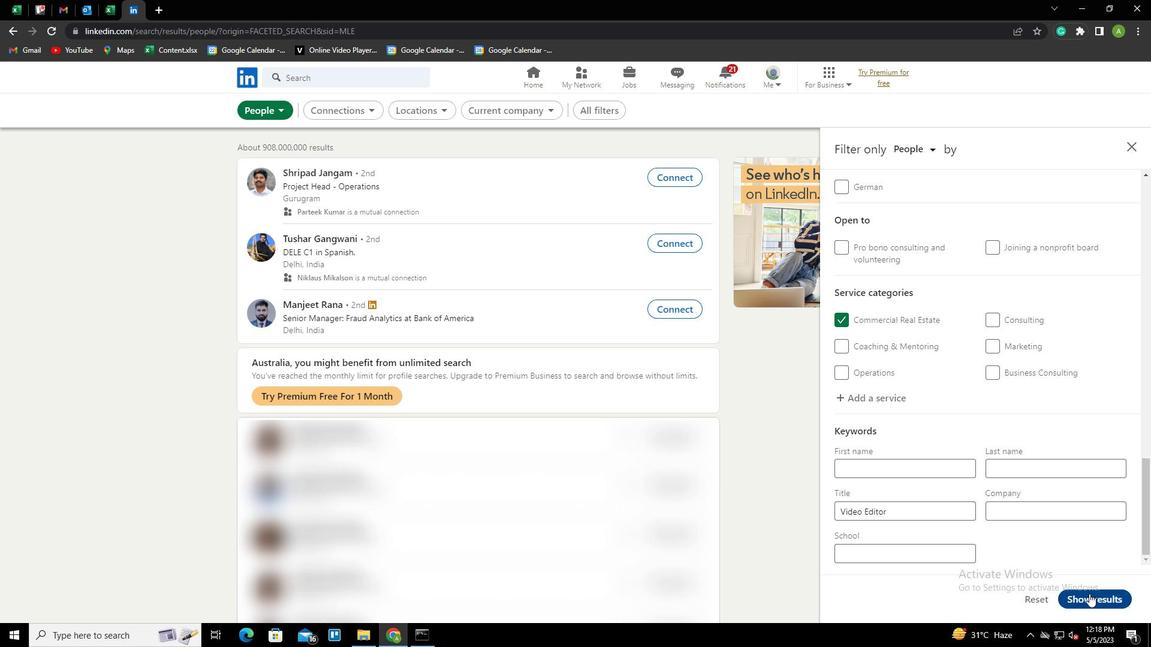 
Action: Mouse pressed left at (1089, 597)
Screenshot: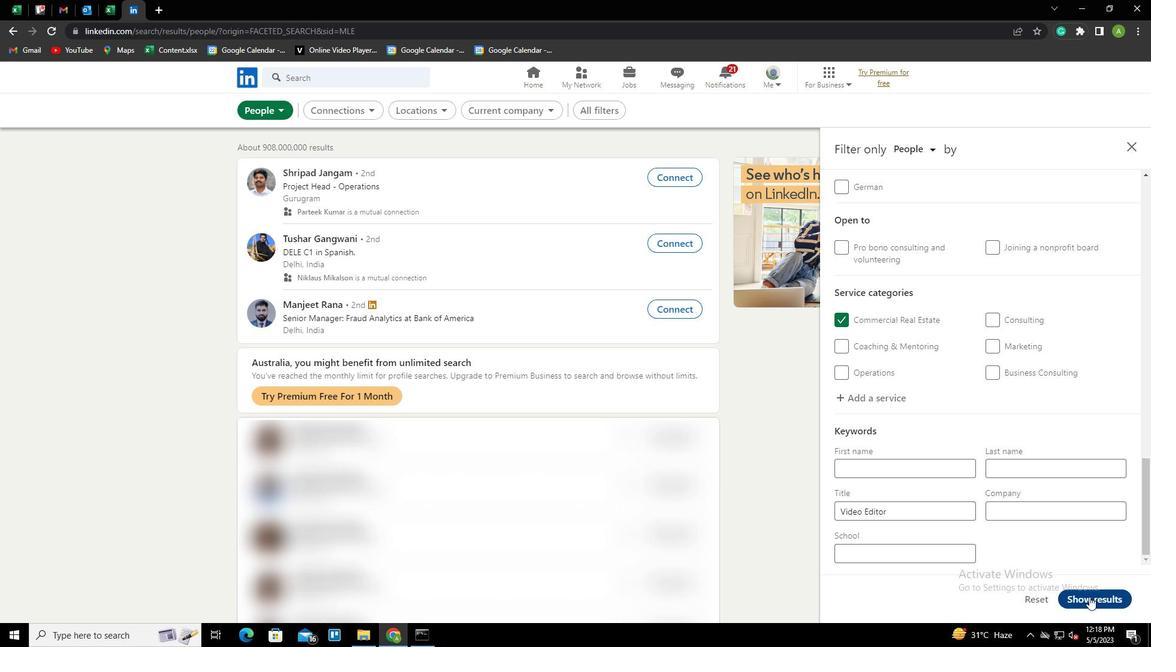 
